 Task: Look for space in Tāngāil, Bangladesh from 22nd June, 2023 to 30th June, 2023 for 2 adults in price range Rs.7000 to Rs.15000. Place can be entire place with 1  bedroom having 1 bed and 1 bathroom. Property type can be hotel. Amenities needed are: air conditioning, . Booking option can be shelf check-in. Required host language is English.
Action: Mouse moved to (423, 111)
Screenshot: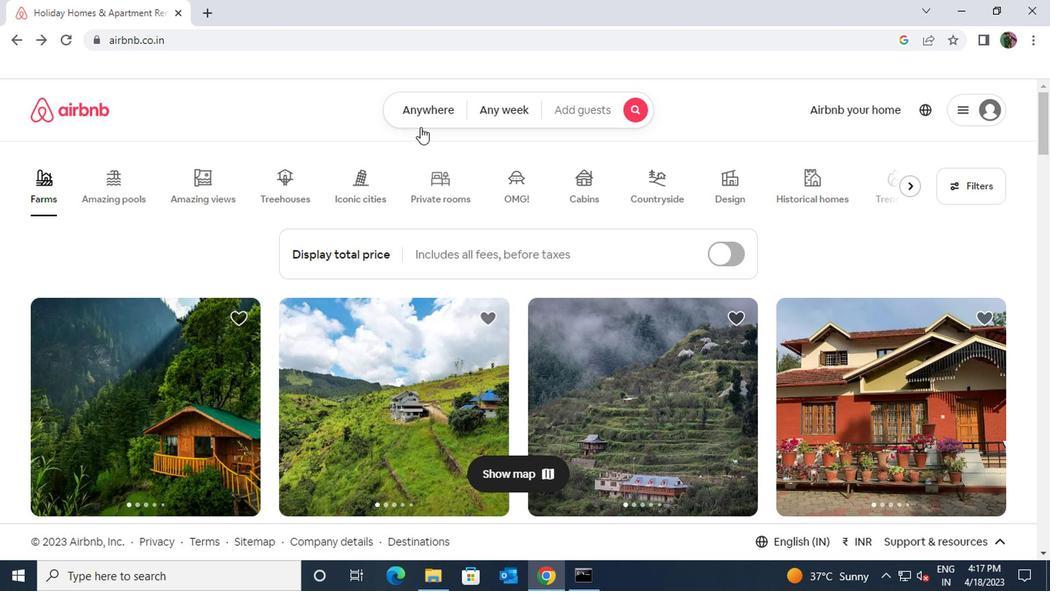
Action: Mouse pressed left at (423, 111)
Screenshot: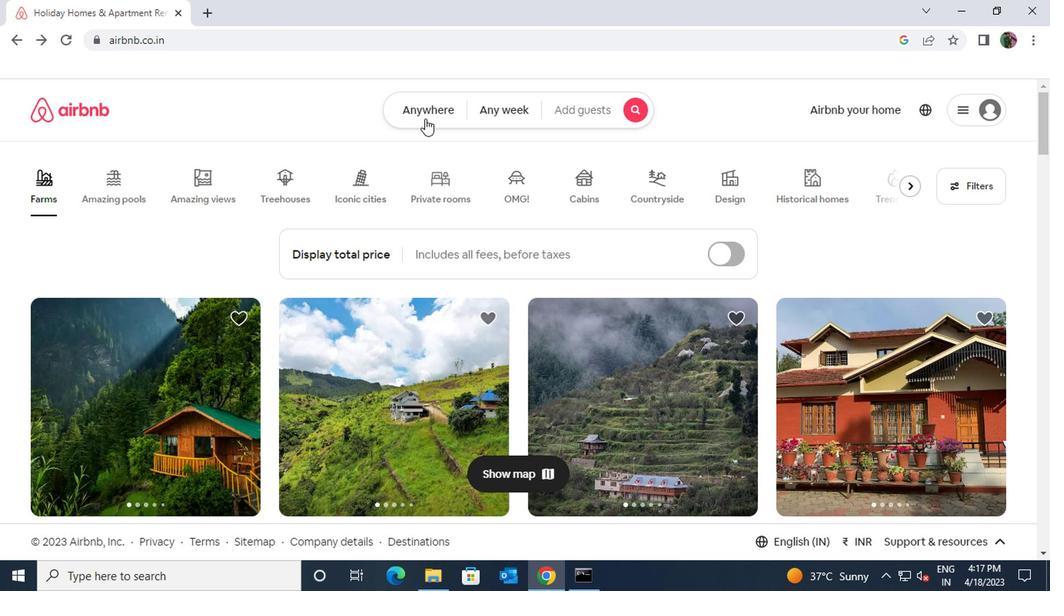 
Action: Mouse moved to (311, 163)
Screenshot: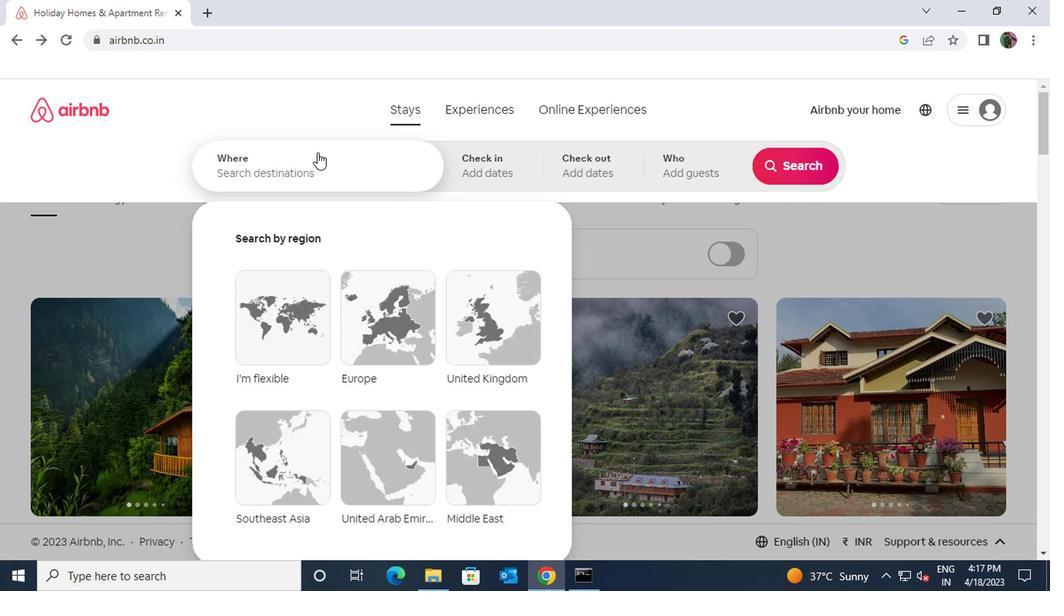 
Action: Mouse pressed left at (311, 163)
Screenshot: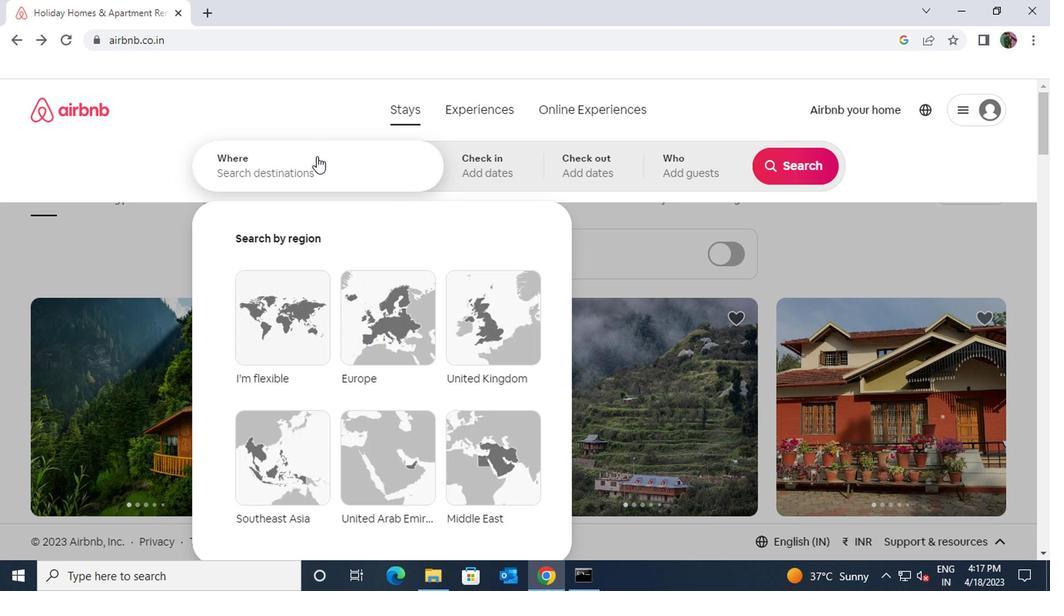 
Action: Key pressed tangli<Key.space>ban
Screenshot: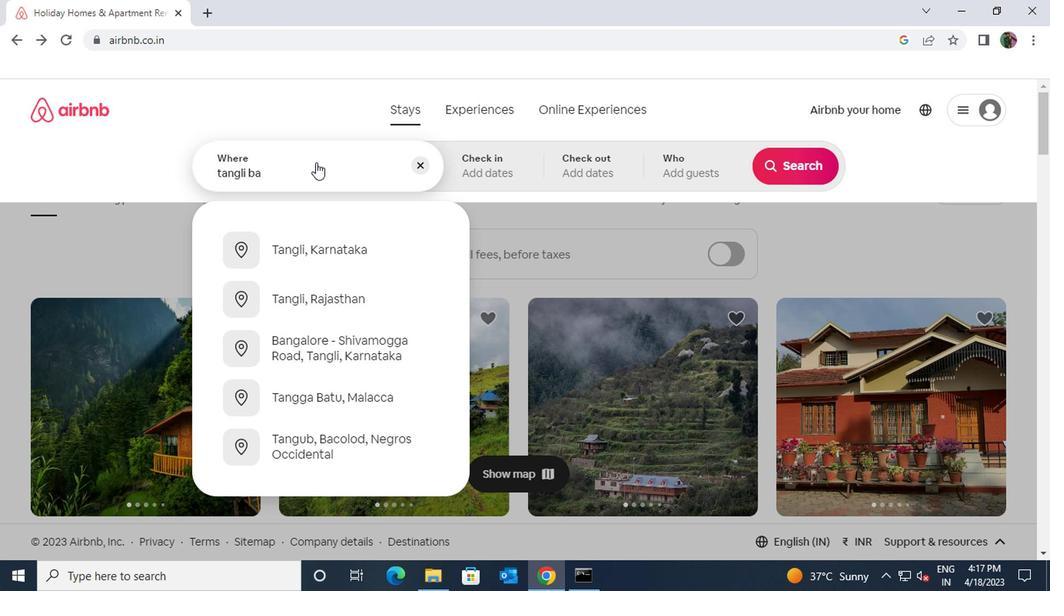 
Action: Mouse moved to (321, 298)
Screenshot: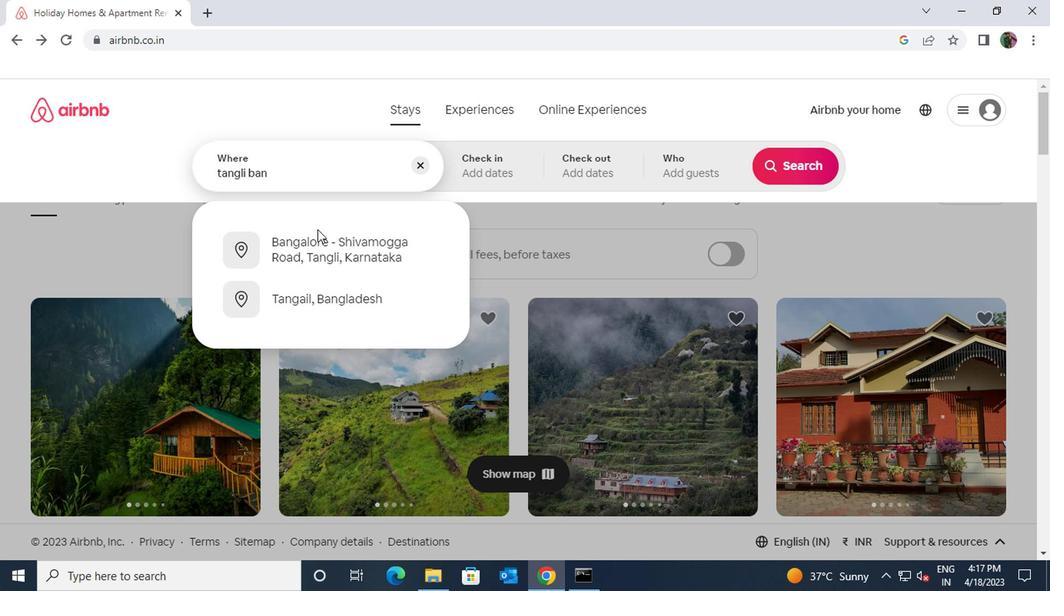 
Action: Mouse pressed left at (321, 298)
Screenshot: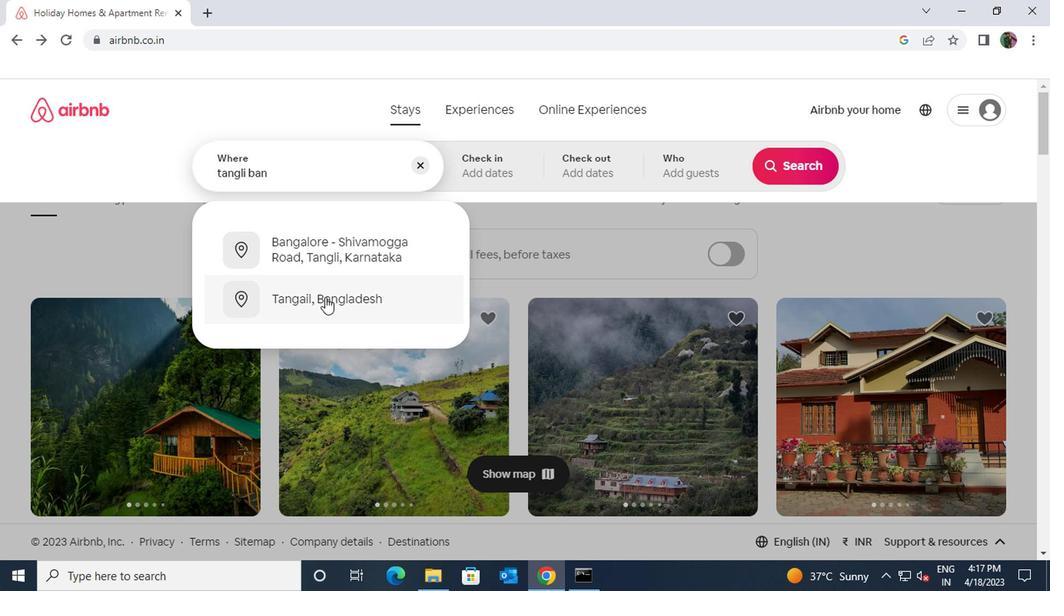 
Action: Mouse moved to (790, 291)
Screenshot: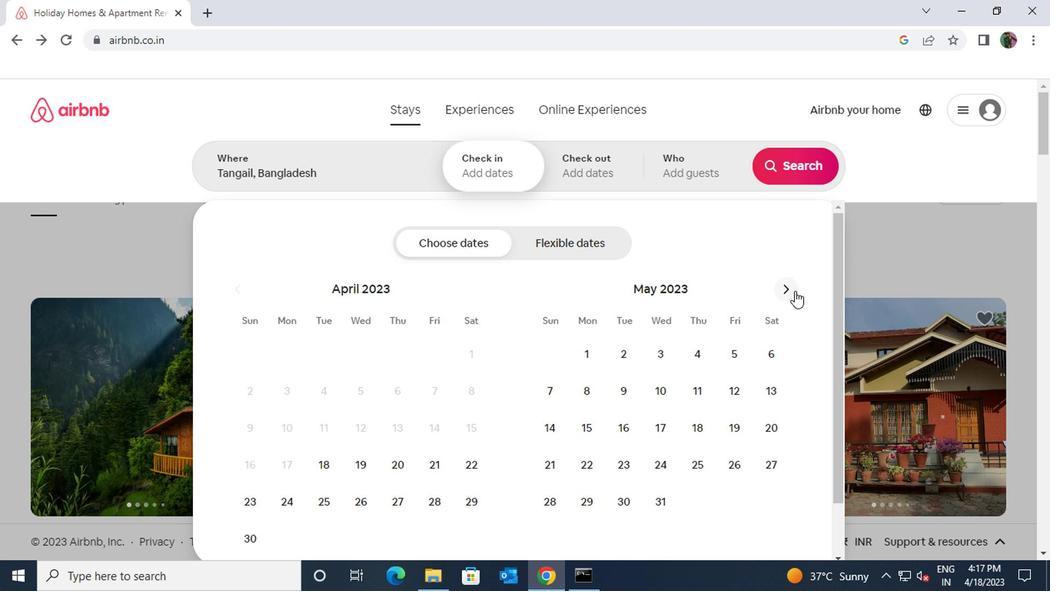 
Action: Mouse pressed left at (790, 291)
Screenshot: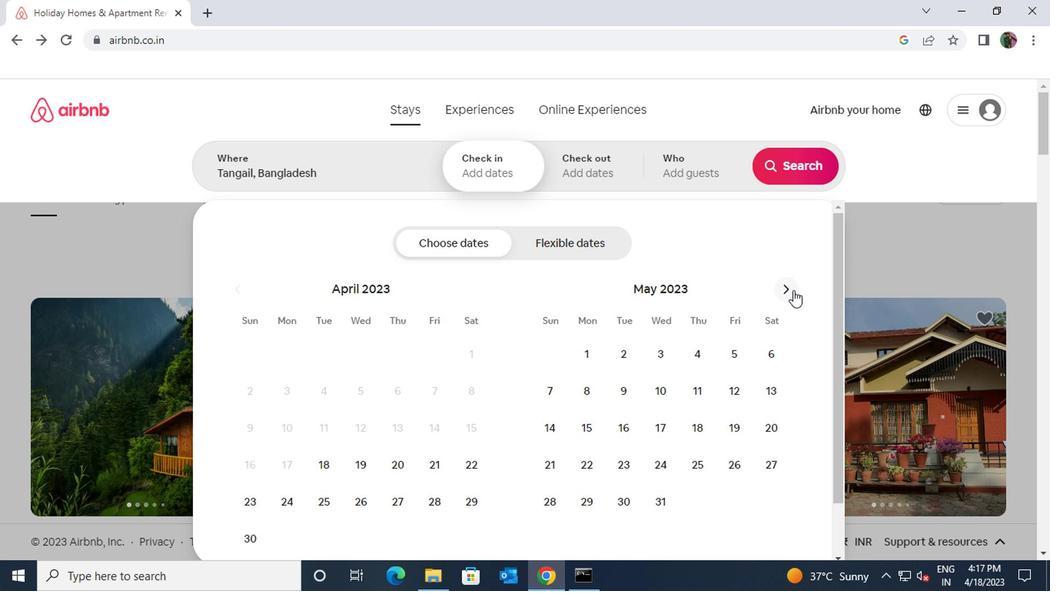 
Action: Mouse moved to (701, 465)
Screenshot: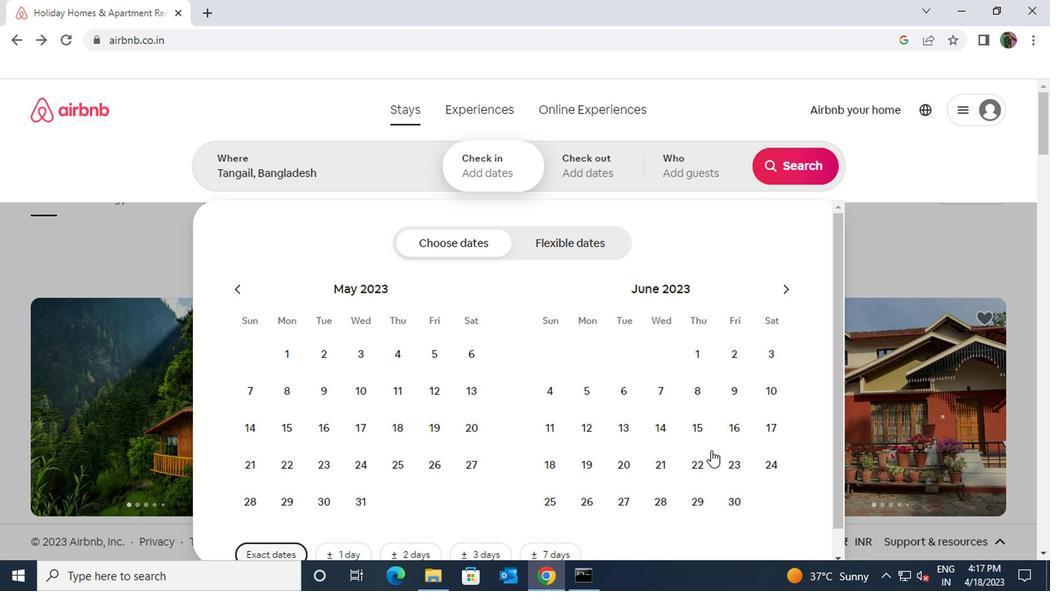 
Action: Mouse pressed left at (701, 465)
Screenshot: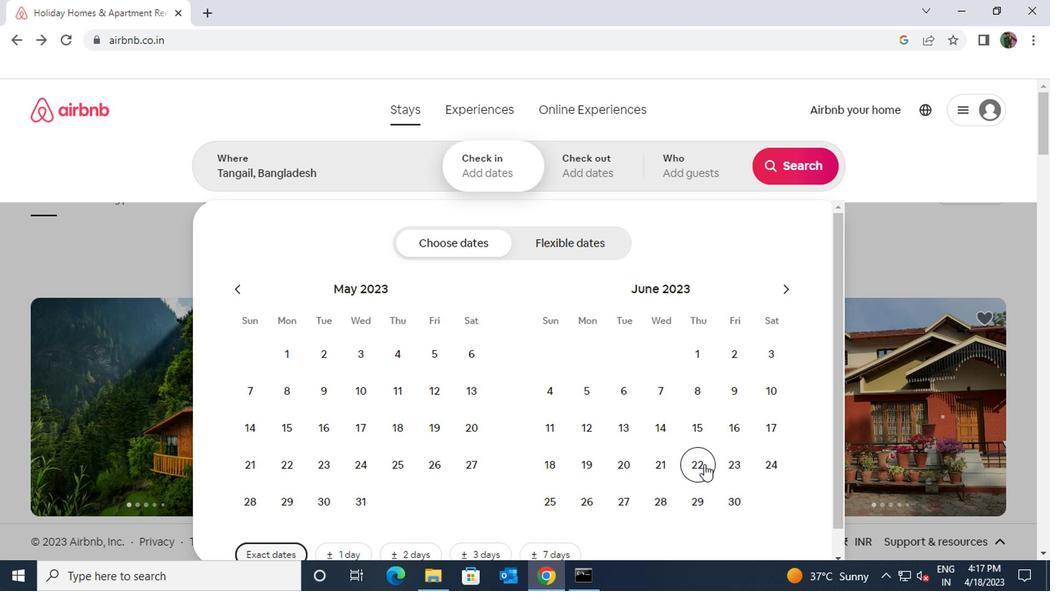 
Action: Mouse moved to (722, 501)
Screenshot: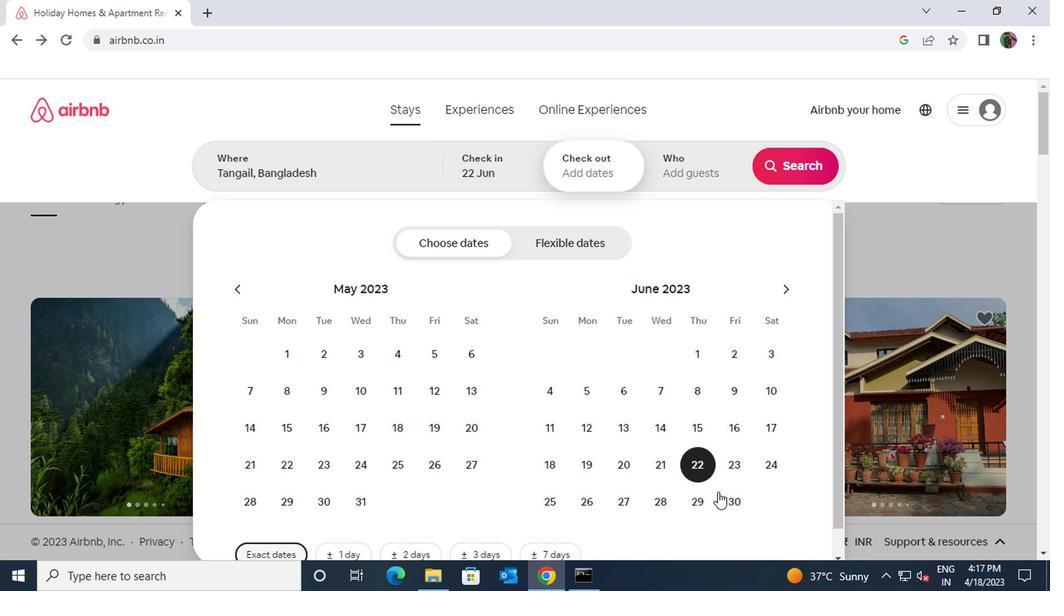 
Action: Mouse pressed left at (722, 501)
Screenshot: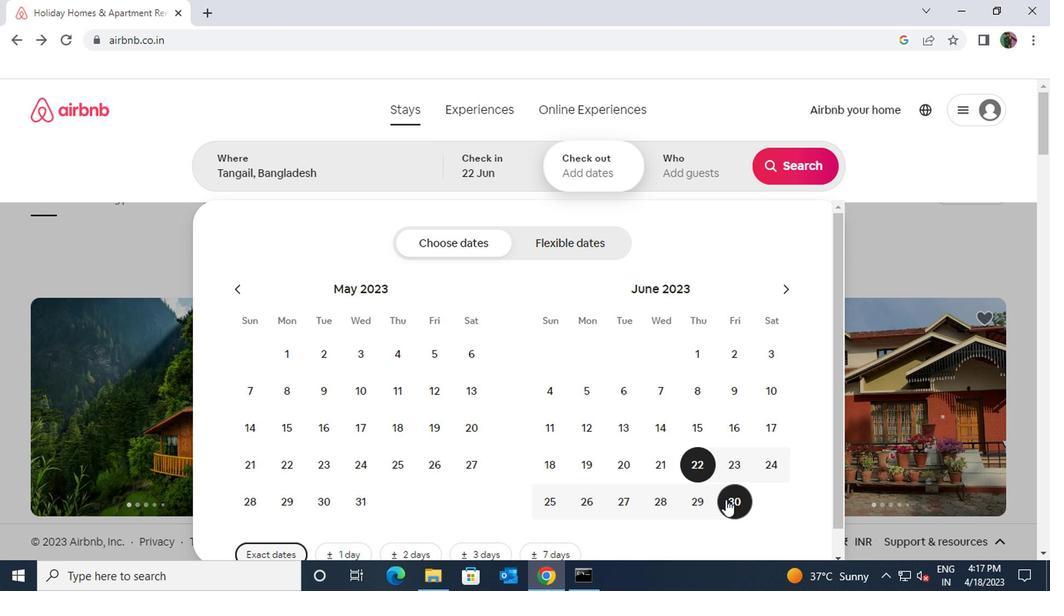 
Action: Mouse moved to (695, 174)
Screenshot: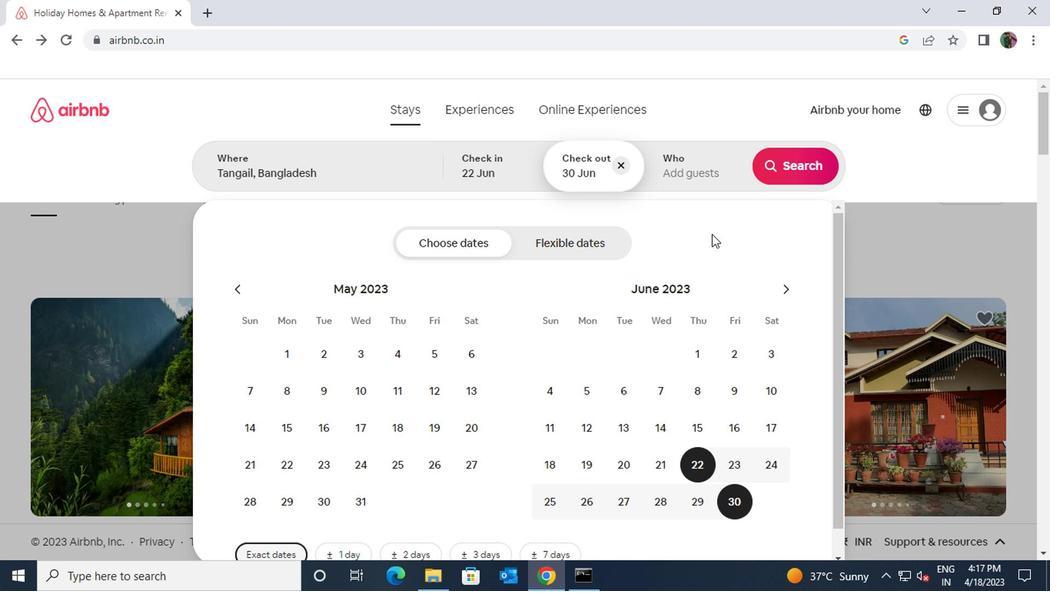 
Action: Mouse pressed left at (695, 174)
Screenshot: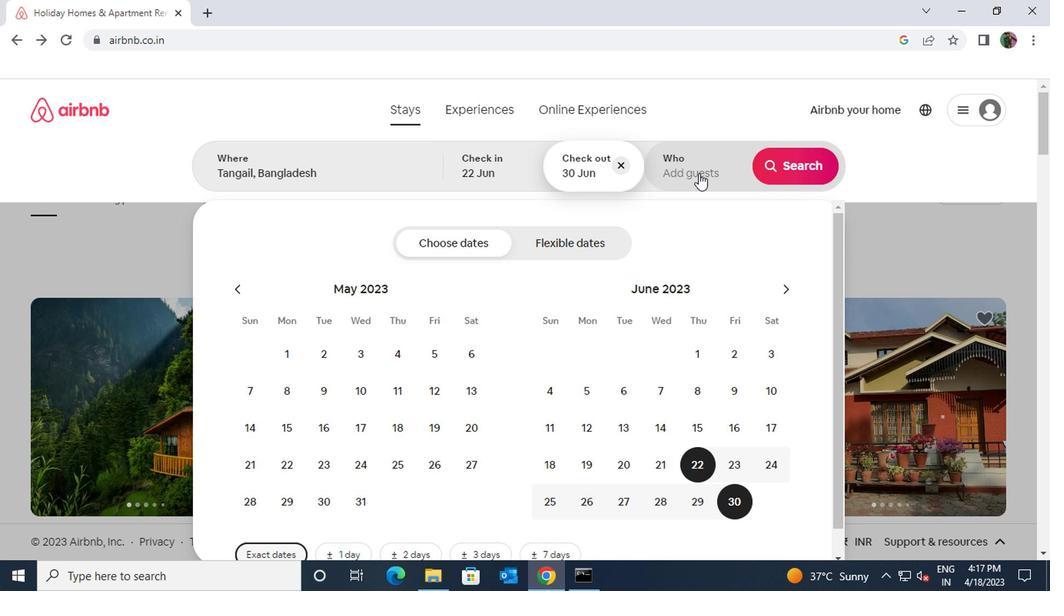 
Action: Mouse moved to (805, 253)
Screenshot: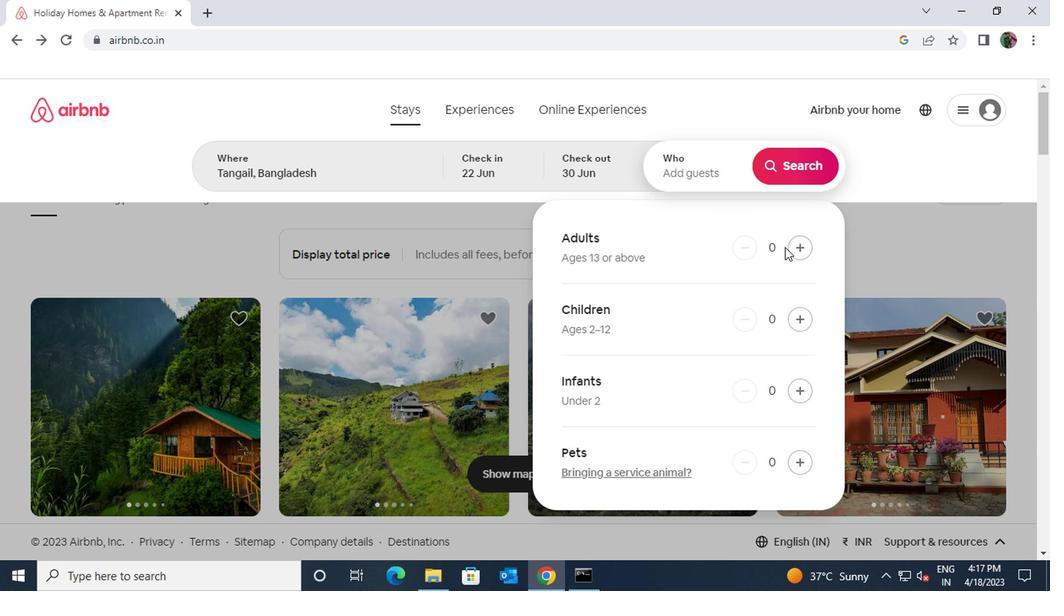
Action: Mouse pressed left at (805, 253)
Screenshot: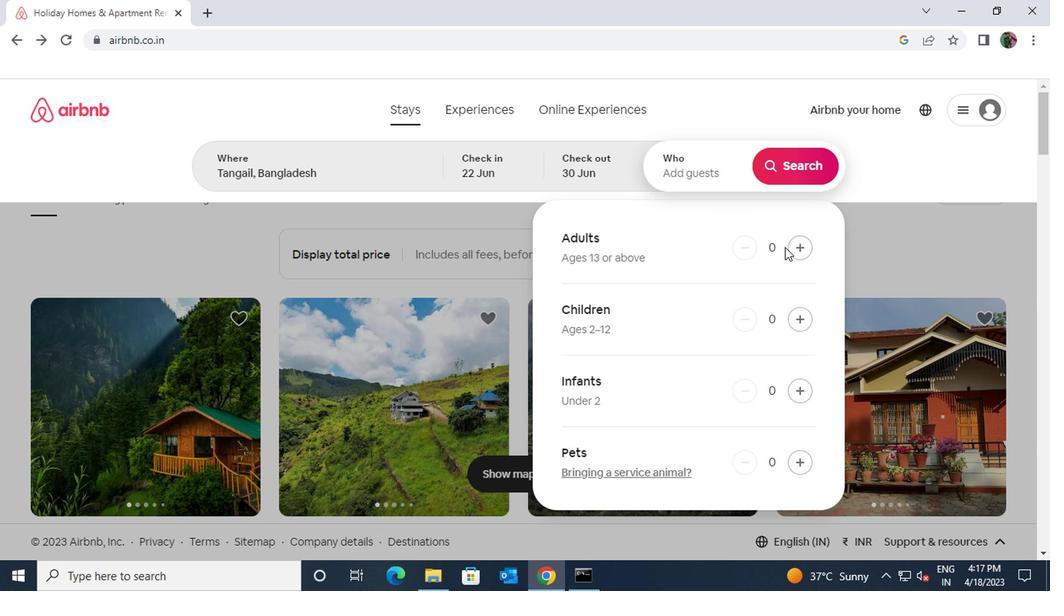 
Action: Mouse moved to (801, 250)
Screenshot: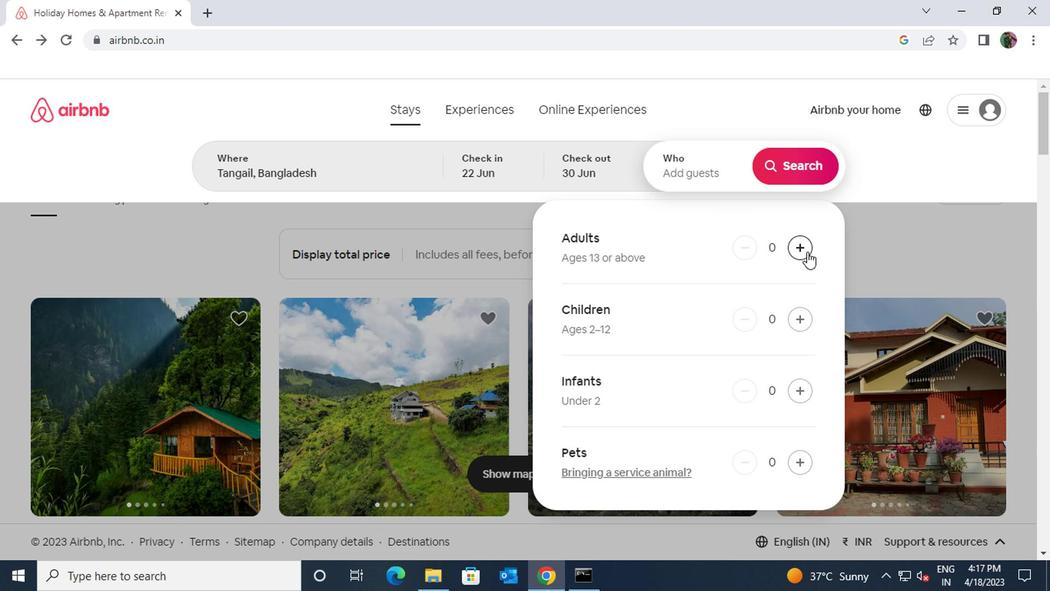 
Action: Mouse pressed left at (801, 250)
Screenshot: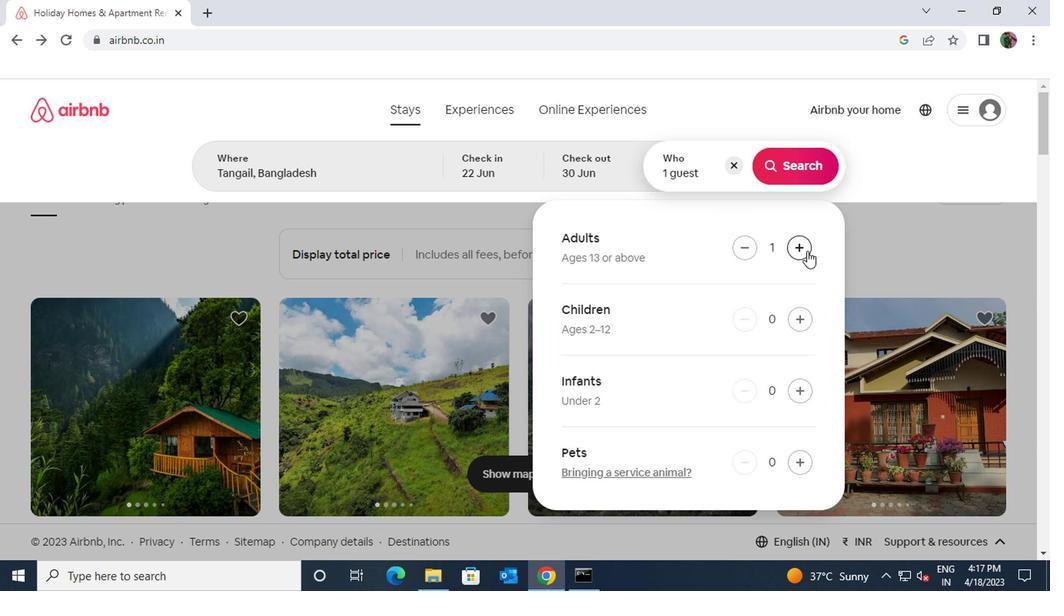 
Action: Mouse moved to (815, 171)
Screenshot: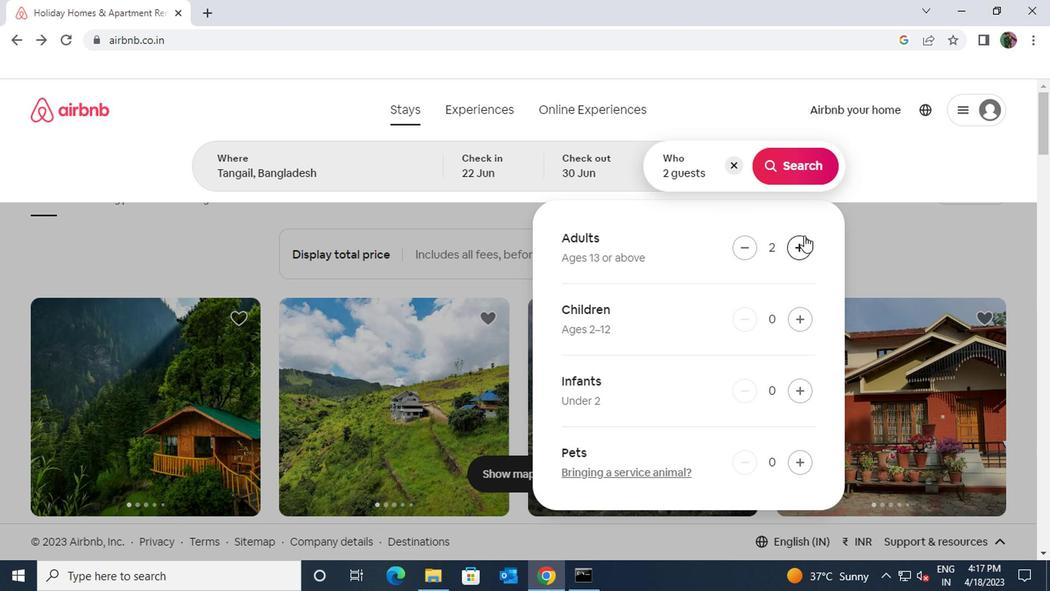 
Action: Mouse pressed left at (815, 171)
Screenshot: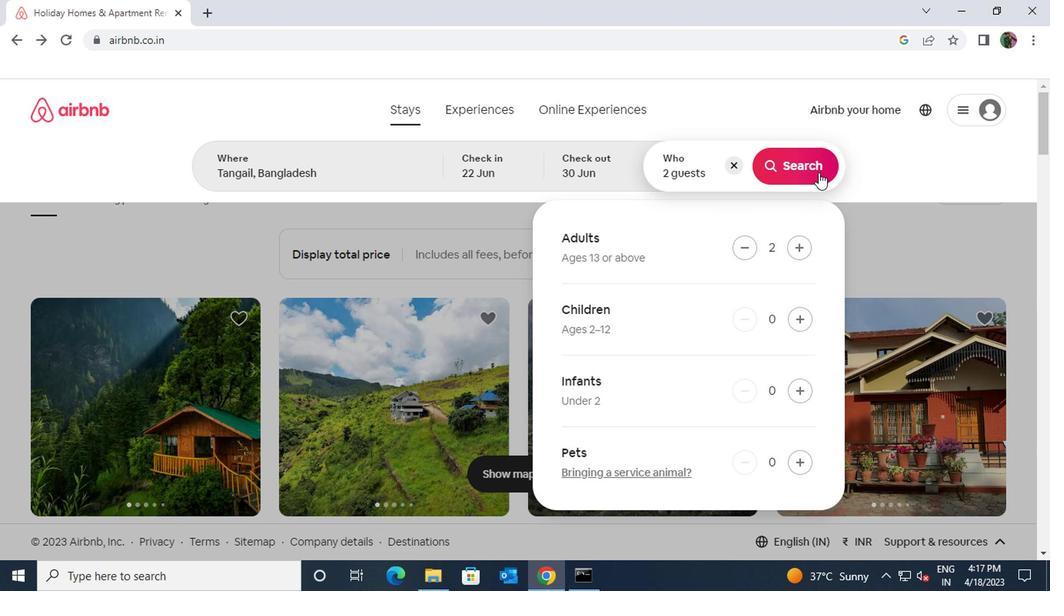 
Action: Mouse moved to (958, 175)
Screenshot: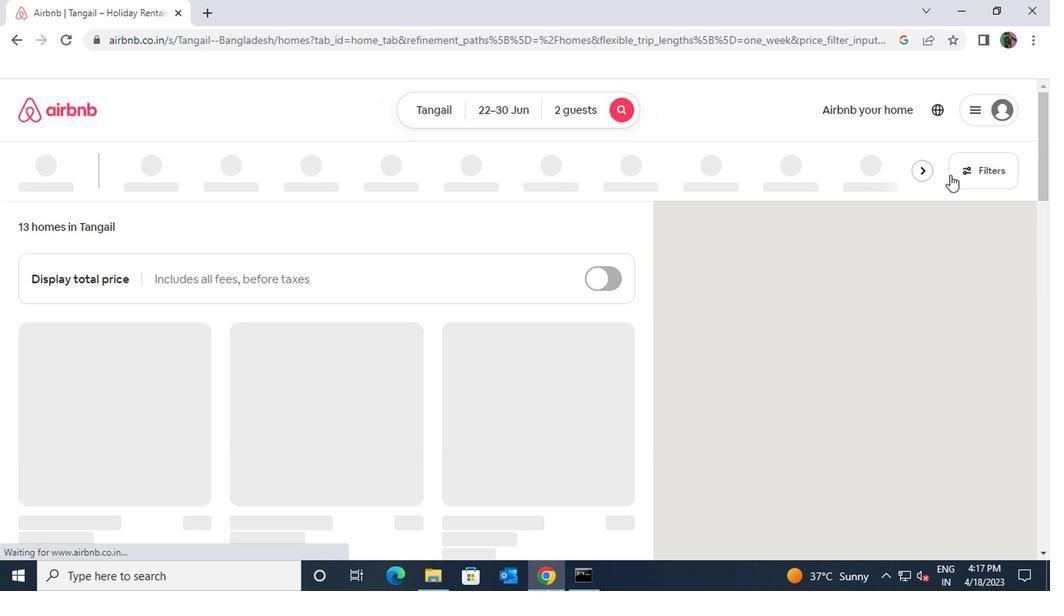 
Action: Mouse pressed left at (958, 175)
Screenshot: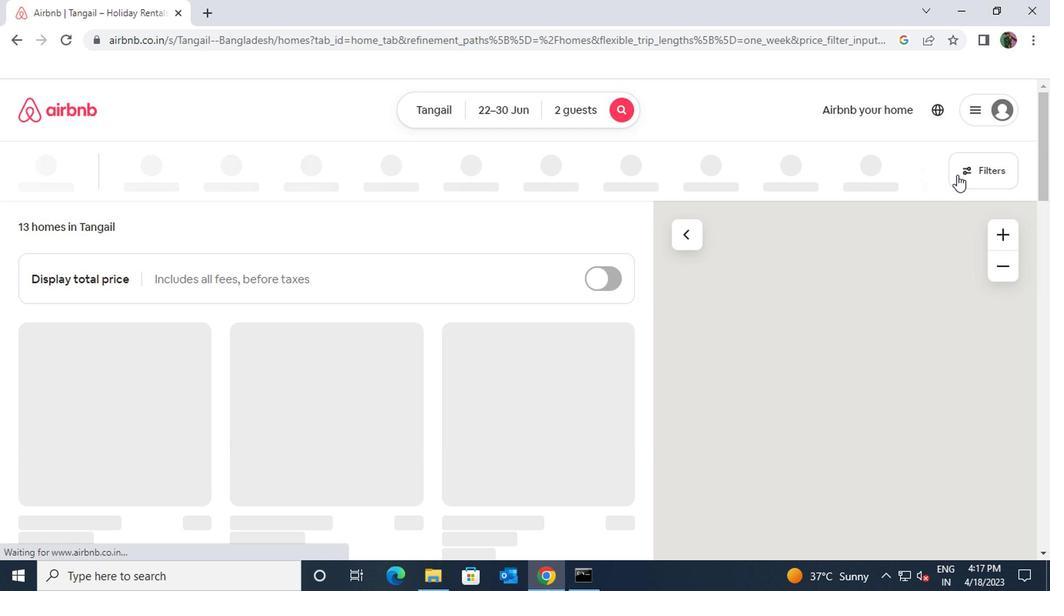 
Action: Mouse moved to (311, 373)
Screenshot: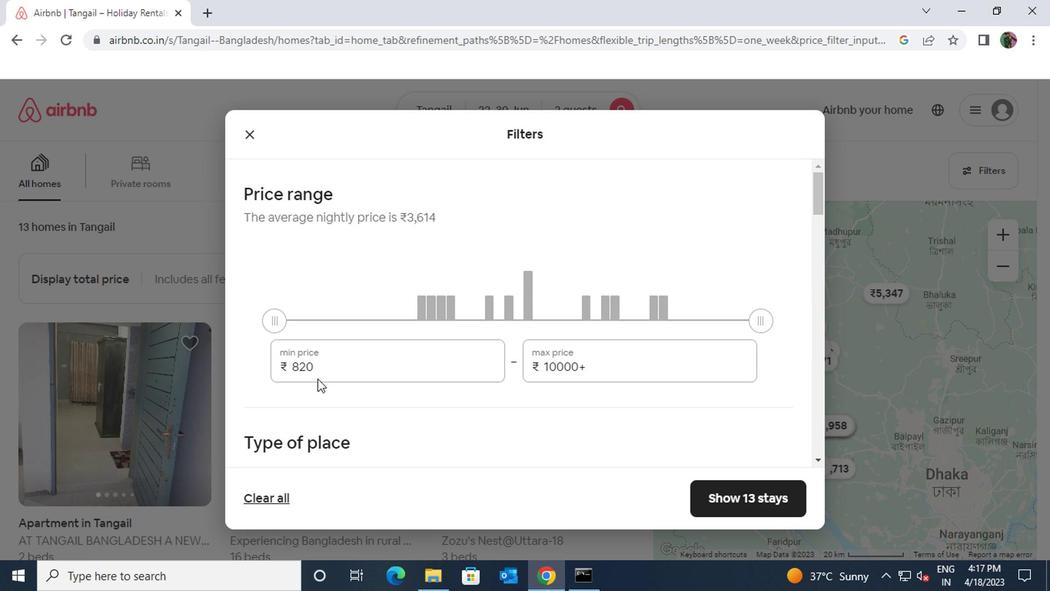 
Action: Mouse pressed left at (311, 373)
Screenshot: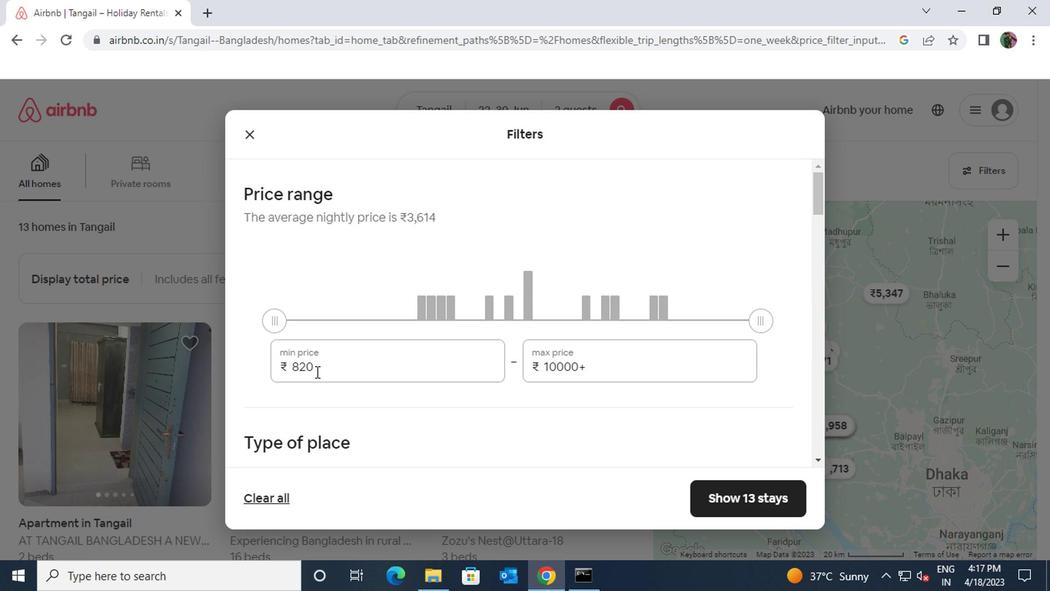 
Action: Mouse moved to (281, 367)
Screenshot: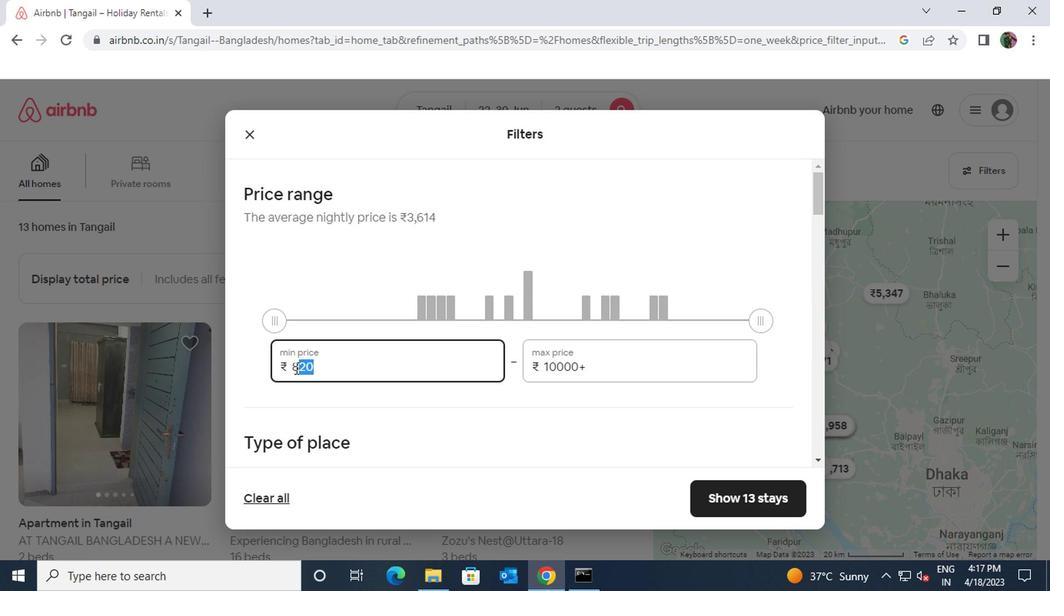
Action: Key pressed 7000
Screenshot: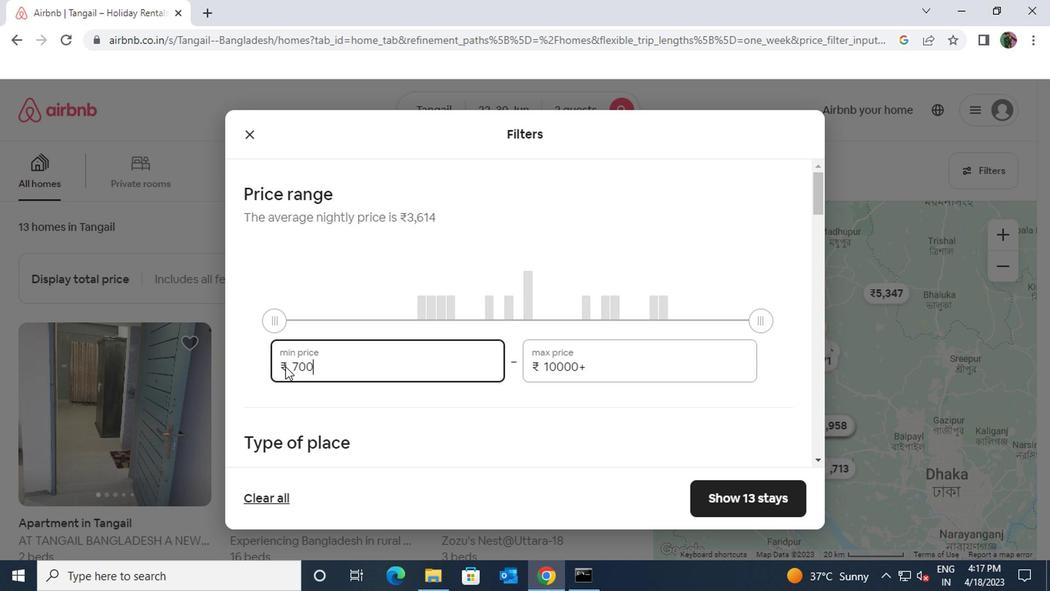 
Action: Mouse moved to (581, 366)
Screenshot: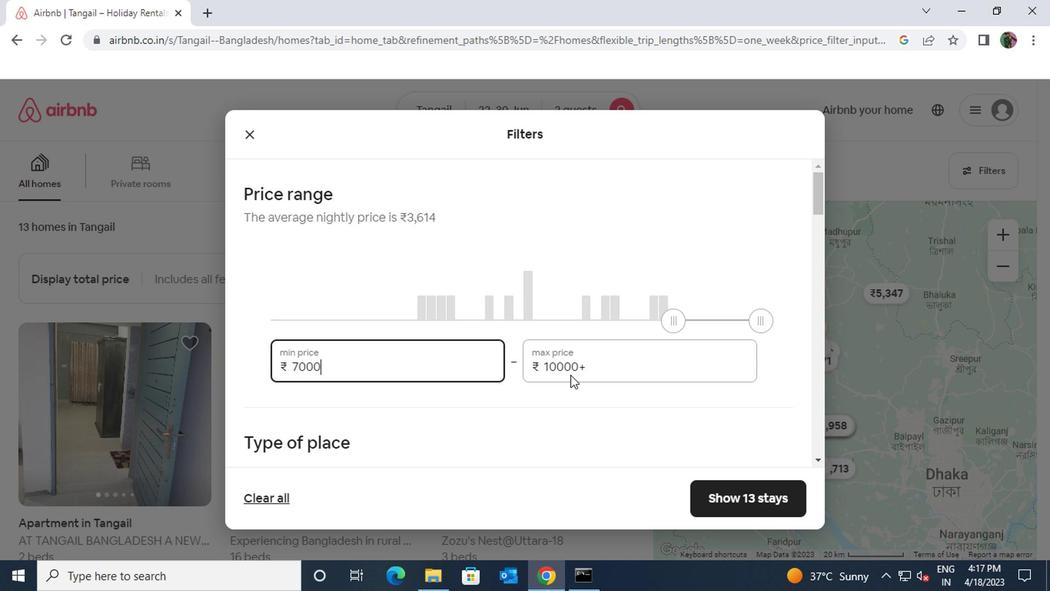 
Action: Mouse pressed left at (581, 366)
Screenshot: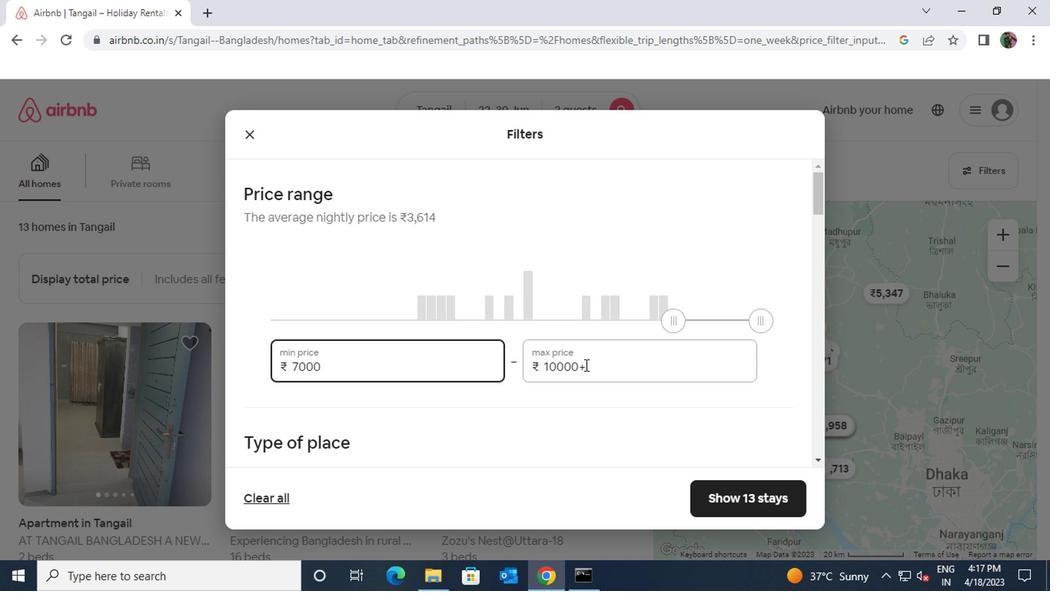 
Action: Mouse moved to (534, 365)
Screenshot: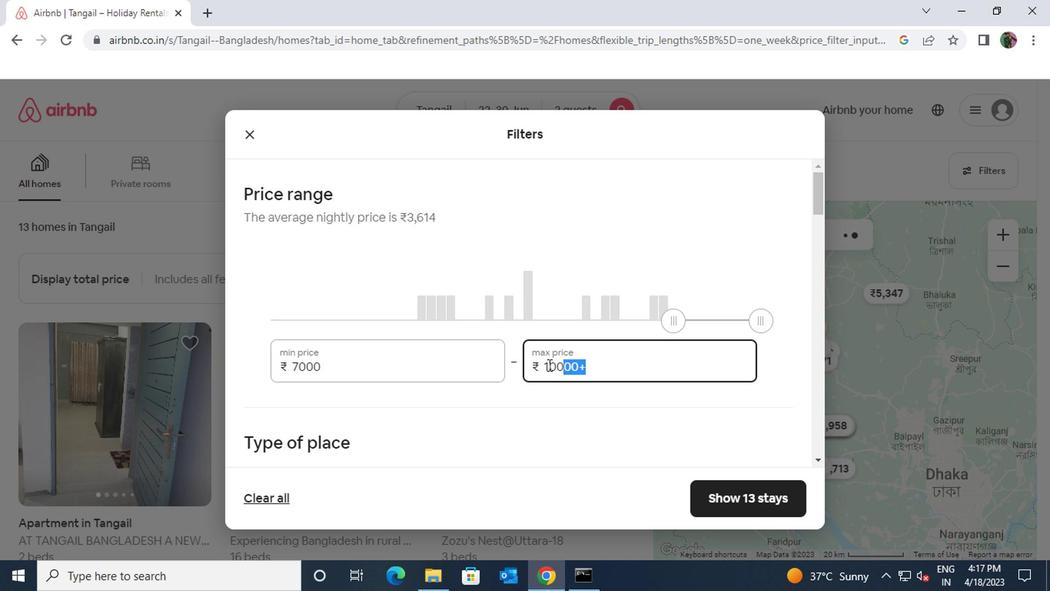 
Action: Key pressed 1
Screenshot: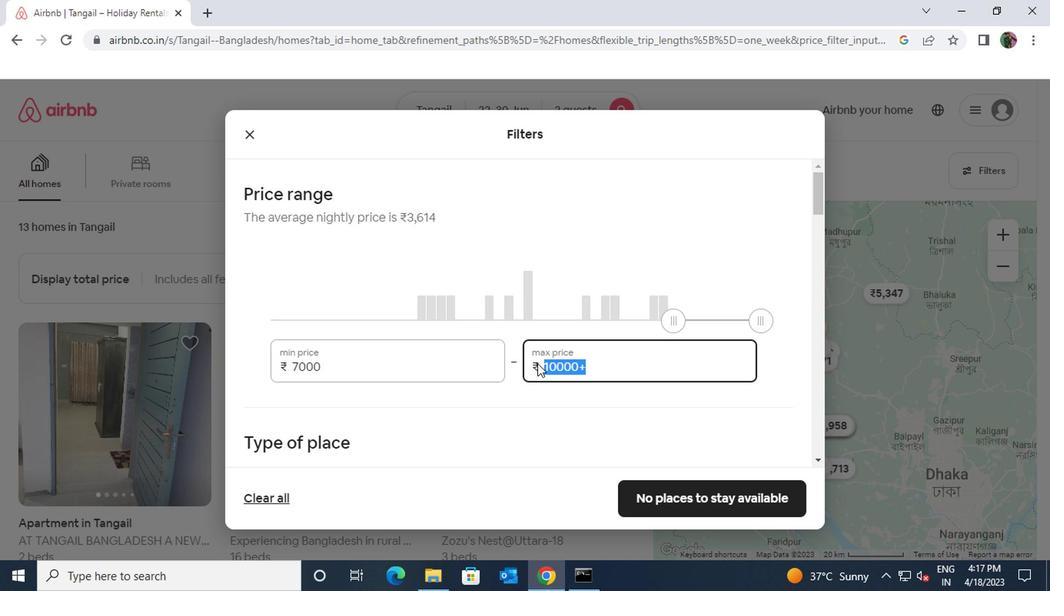 
Action: Mouse moved to (494, 339)
Screenshot: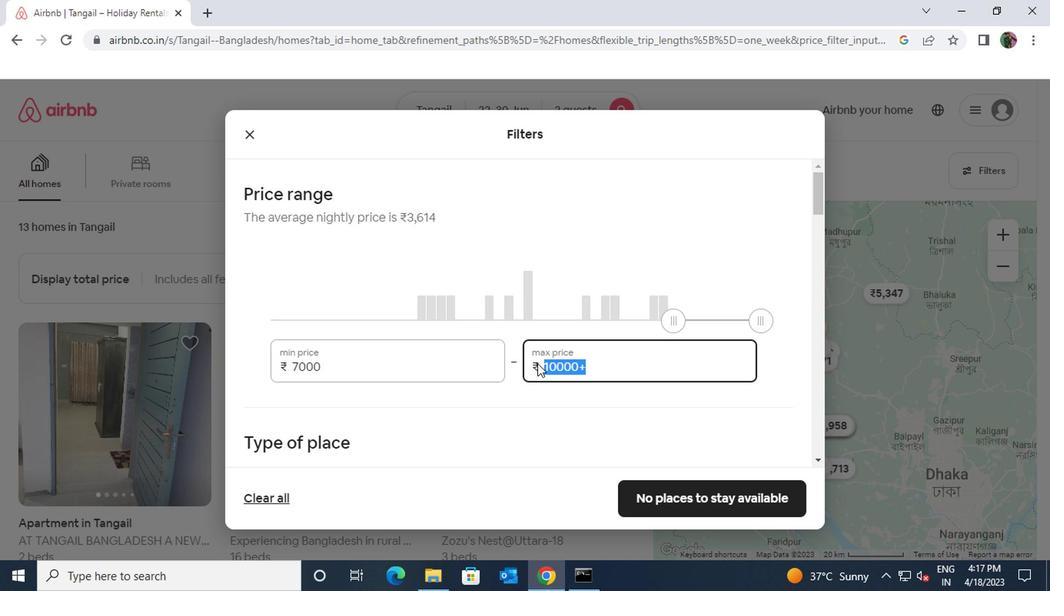 
Action: Key pressed 5000
Screenshot: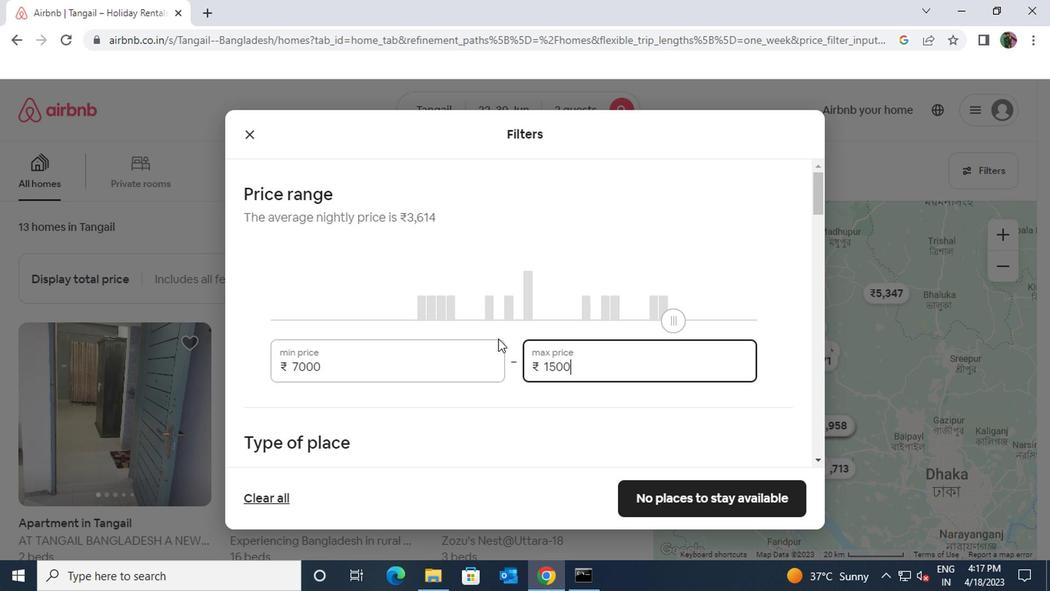 
Action: Mouse moved to (482, 384)
Screenshot: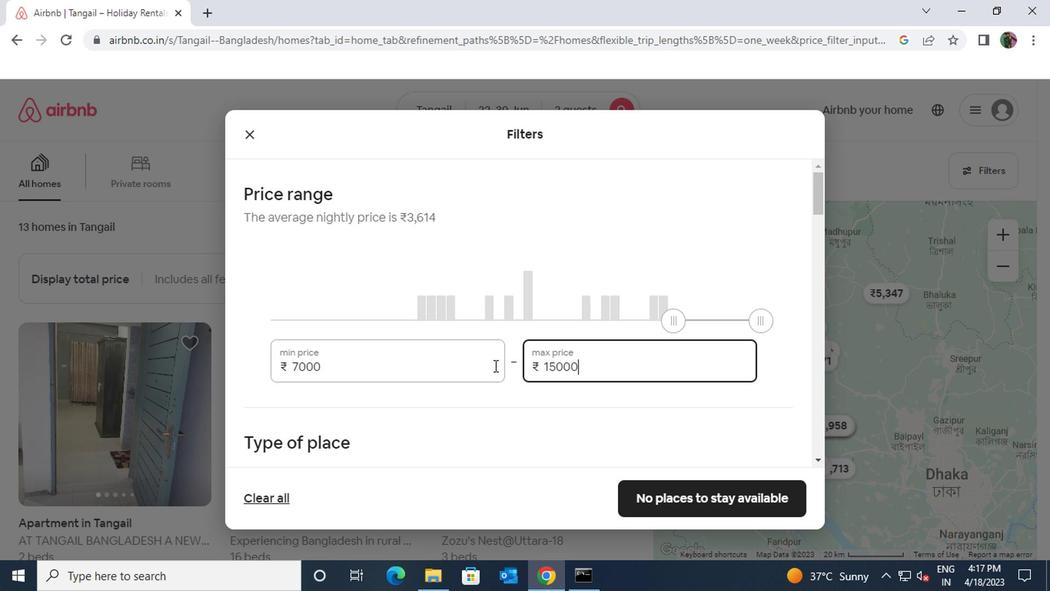 
Action: Mouse scrolled (482, 384) with delta (0, 0)
Screenshot: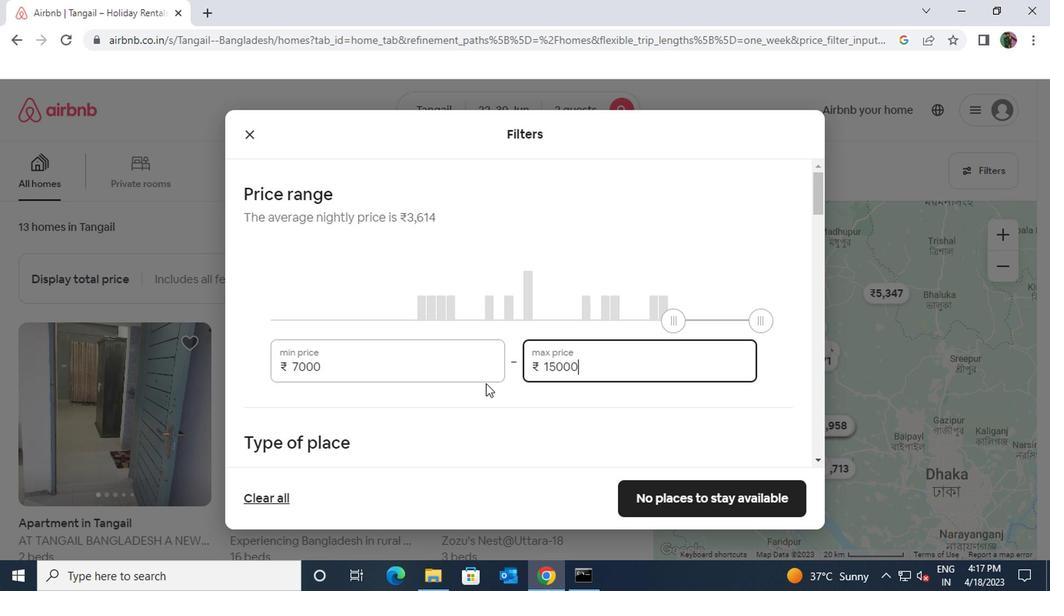 
Action: Mouse moved to (251, 409)
Screenshot: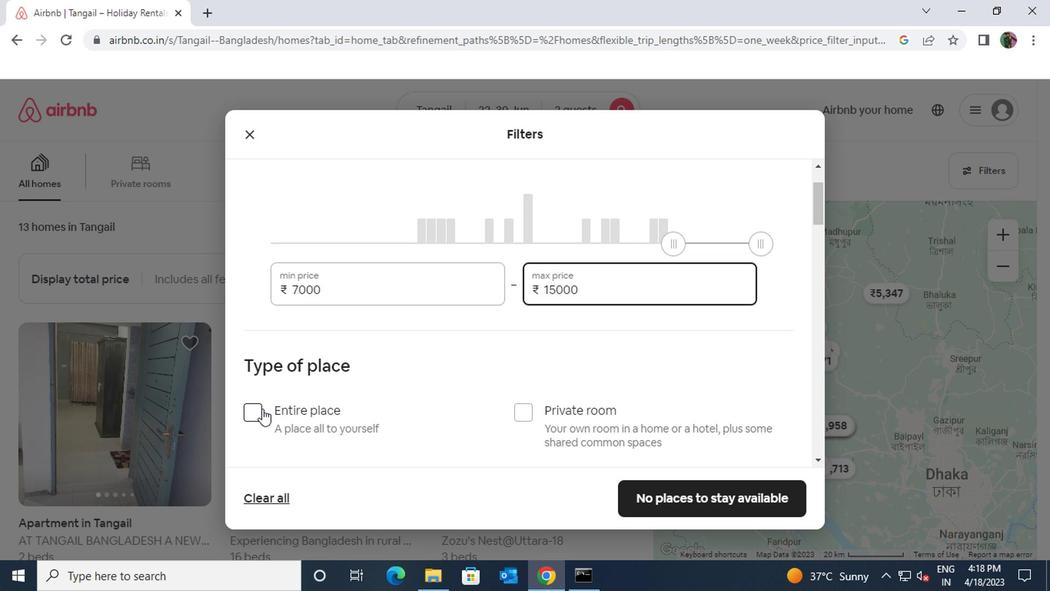 
Action: Mouse pressed left at (251, 409)
Screenshot: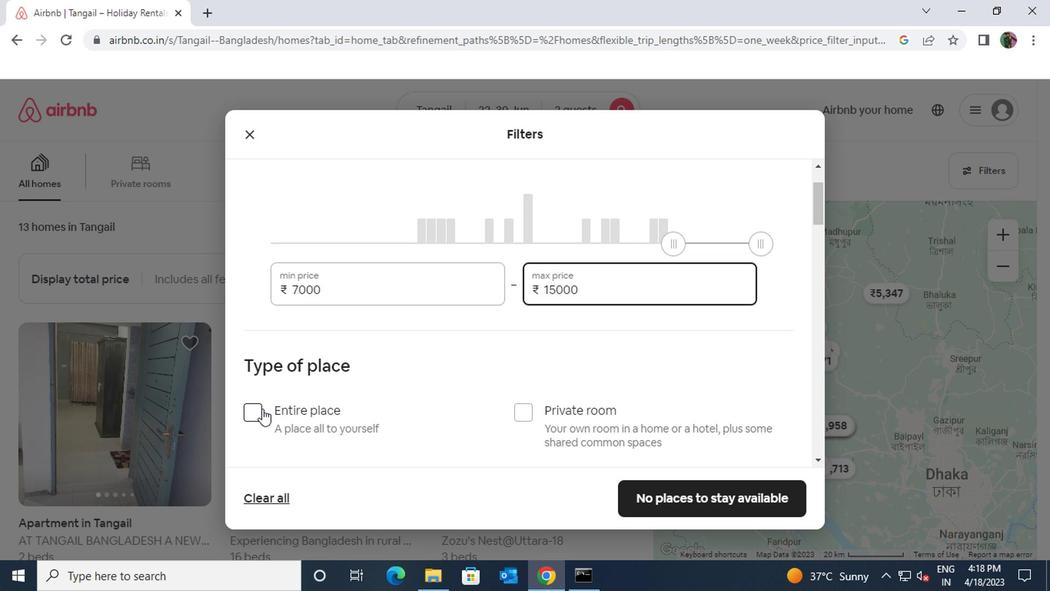 
Action: Mouse moved to (419, 418)
Screenshot: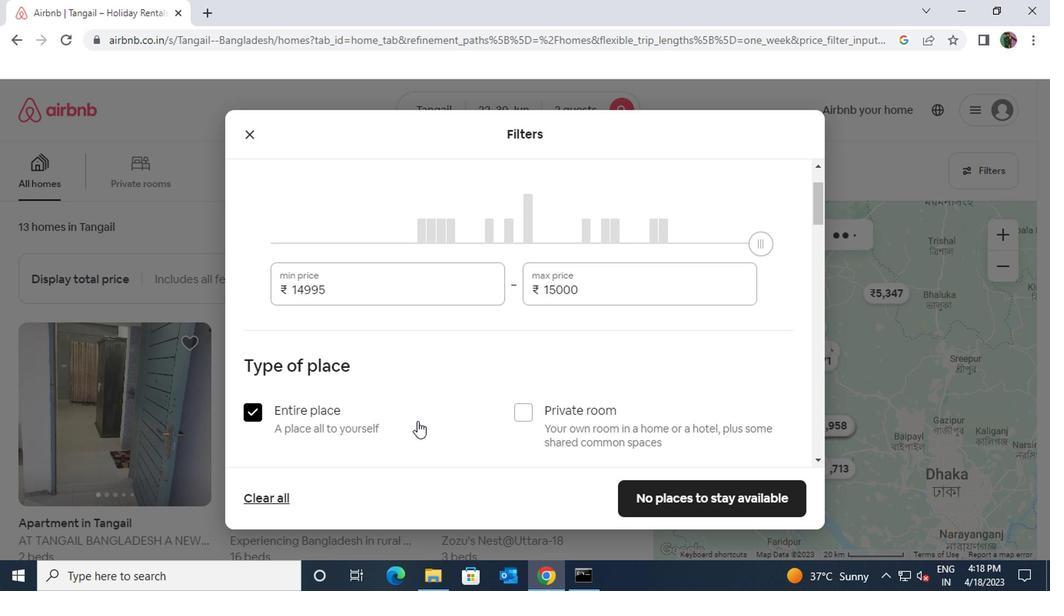 
Action: Mouse scrolled (419, 418) with delta (0, 0)
Screenshot: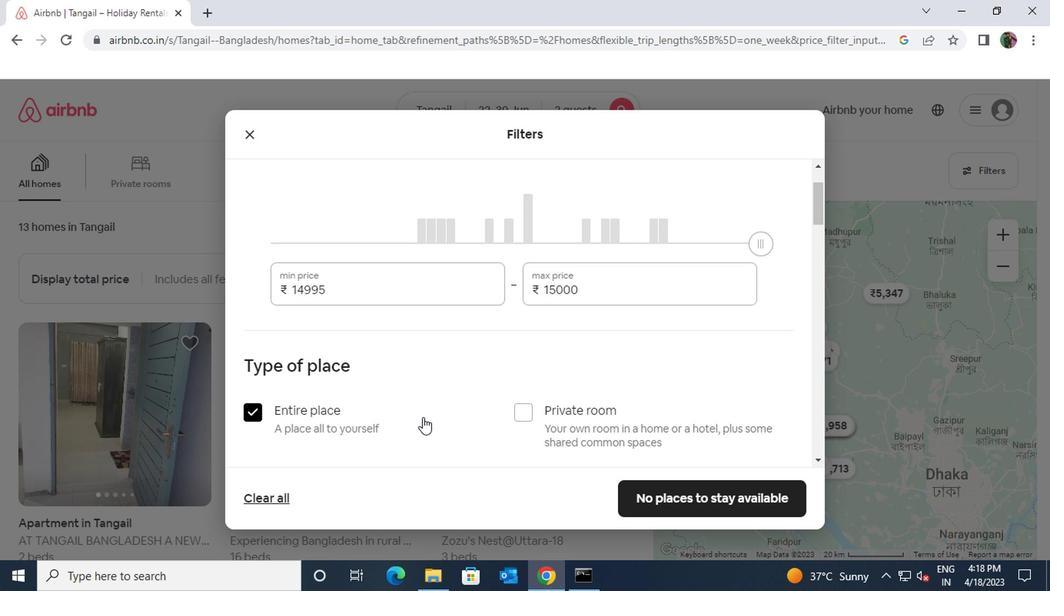 
Action: Mouse scrolled (419, 418) with delta (0, 0)
Screenshot: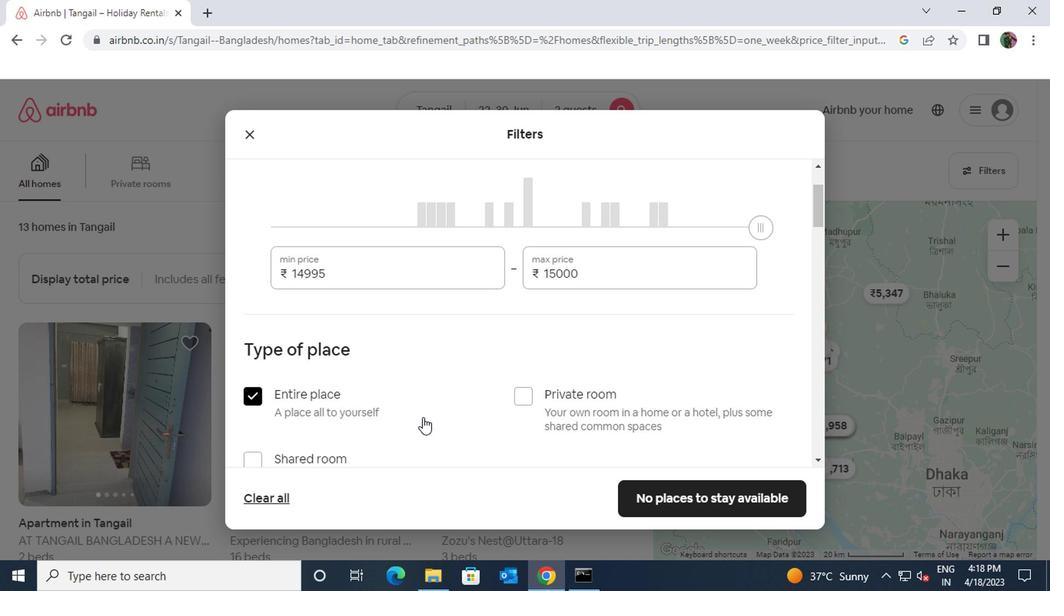 
Action: Mouse scrolled (419, 418) with delta (0, 0)
Screenshot: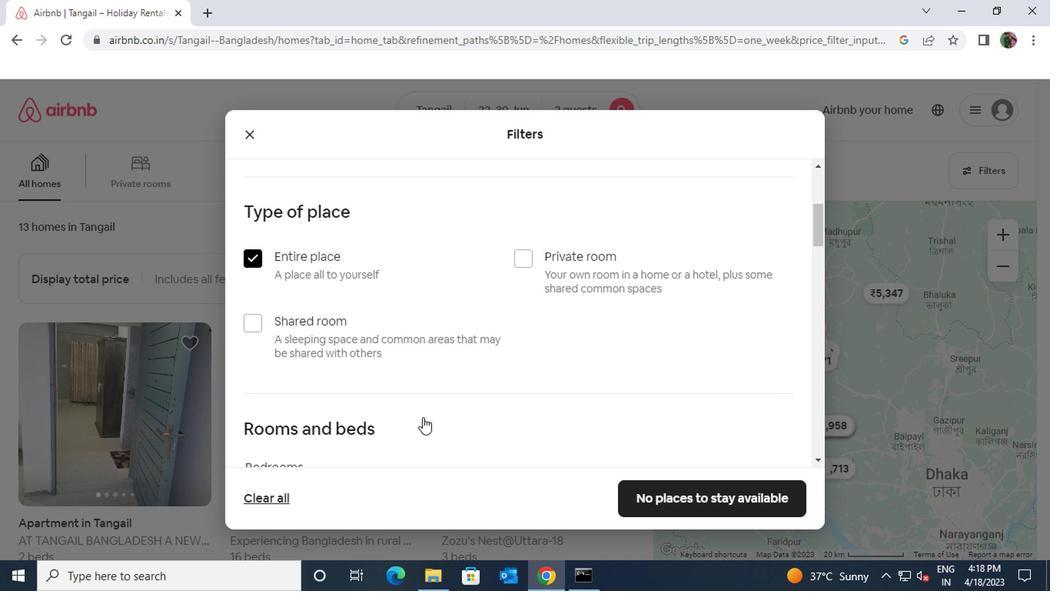 
Action: Mouse moved to (339, 429)
Screenshot: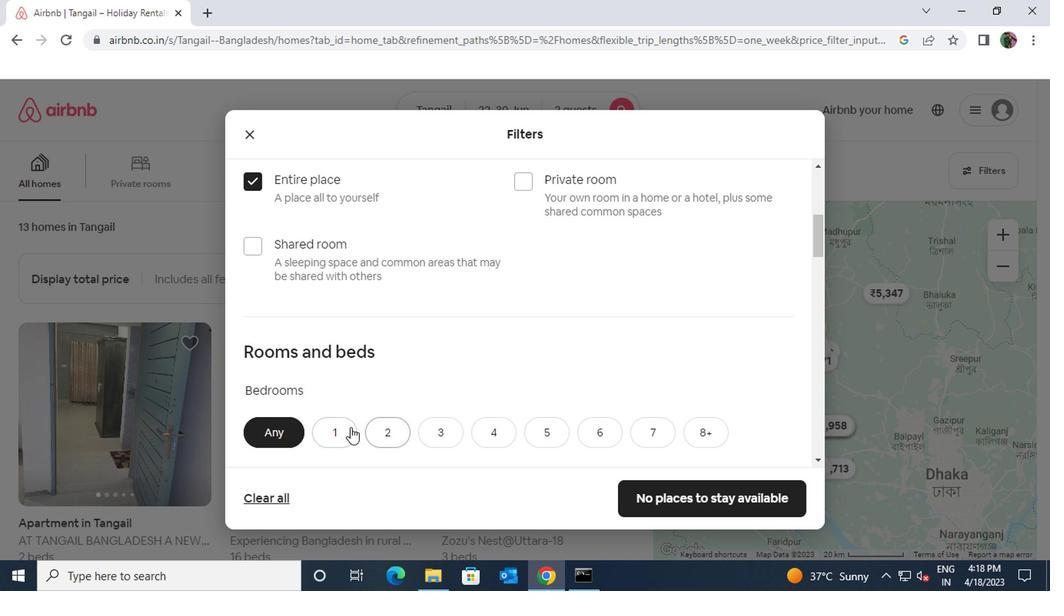 
Action: Mouse pressed left at (339, 429)
Screenshot: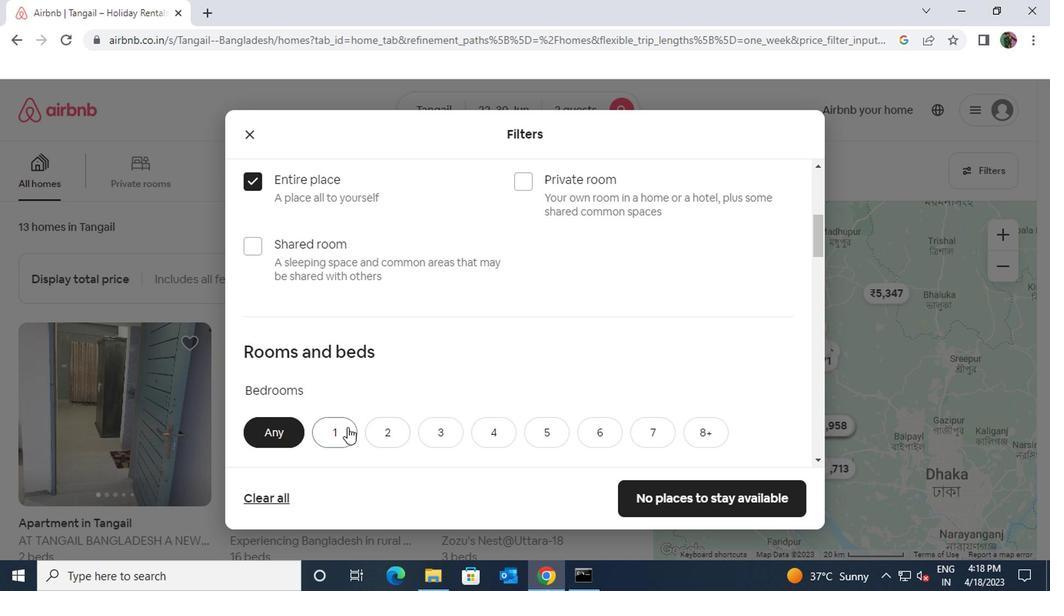 
Action: Mouse scrolled (339, 429) with delta (0, 0)
Screenshot: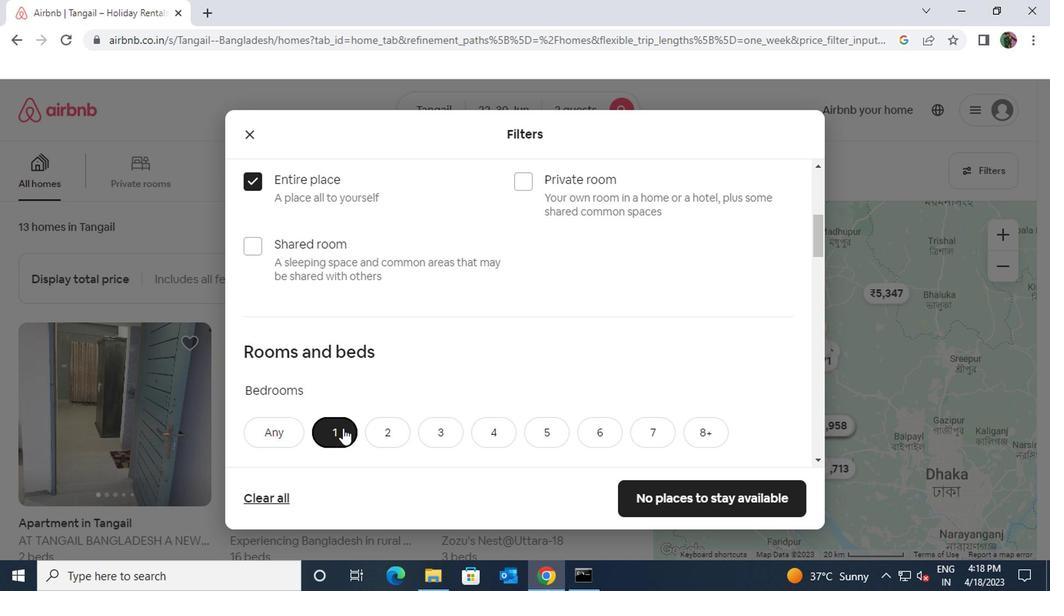 
Action: Mouse scrolled (339, 429) with delta (0, 0)
Screenshot: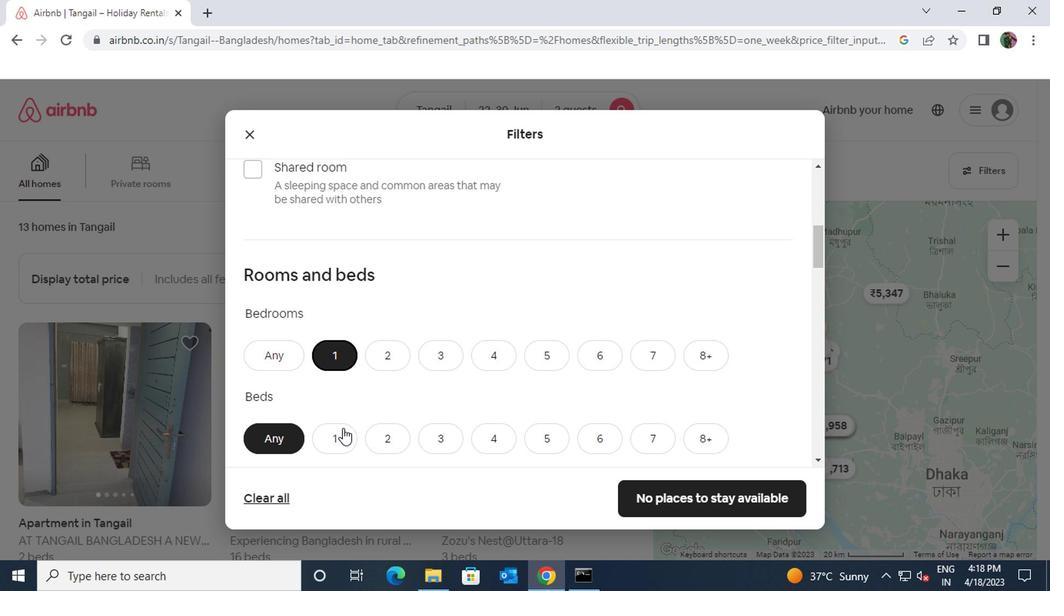 
Action: Mouse moved to (378, 360)
Screenshot: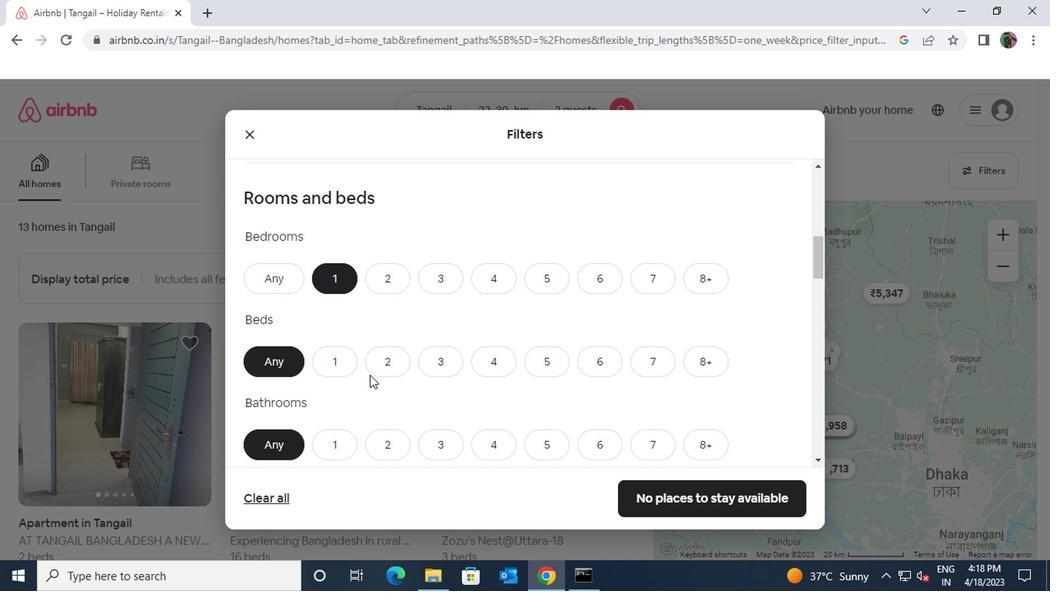 
Action: Mouse pressed left at (378, 360)
Screenshot: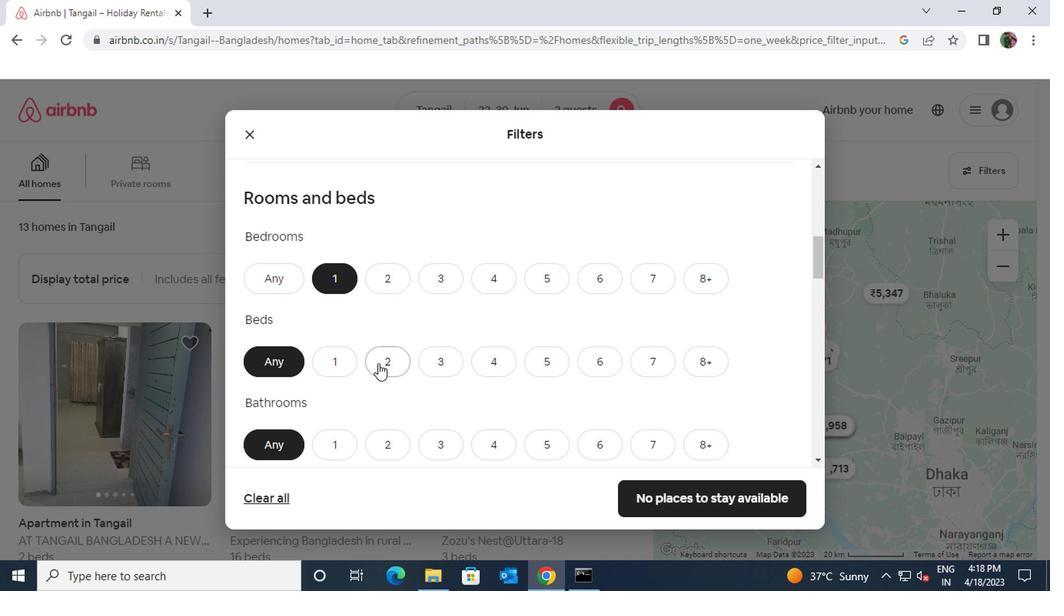 
Action: Mouse moved to (331, 449)
Screenshot: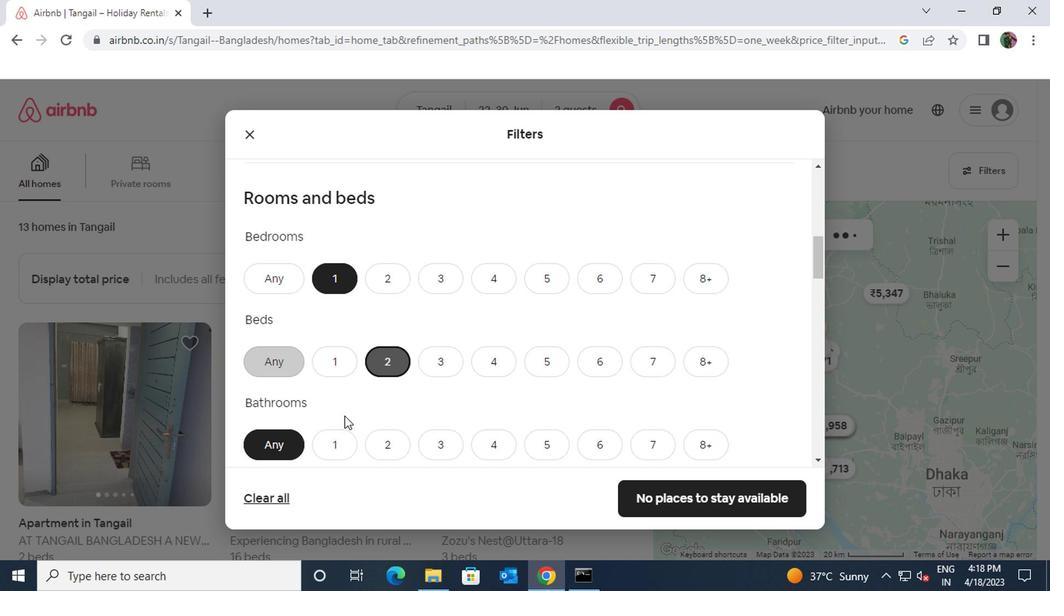 
Action: Mouse pressed left at (331, 449)
Screenshot: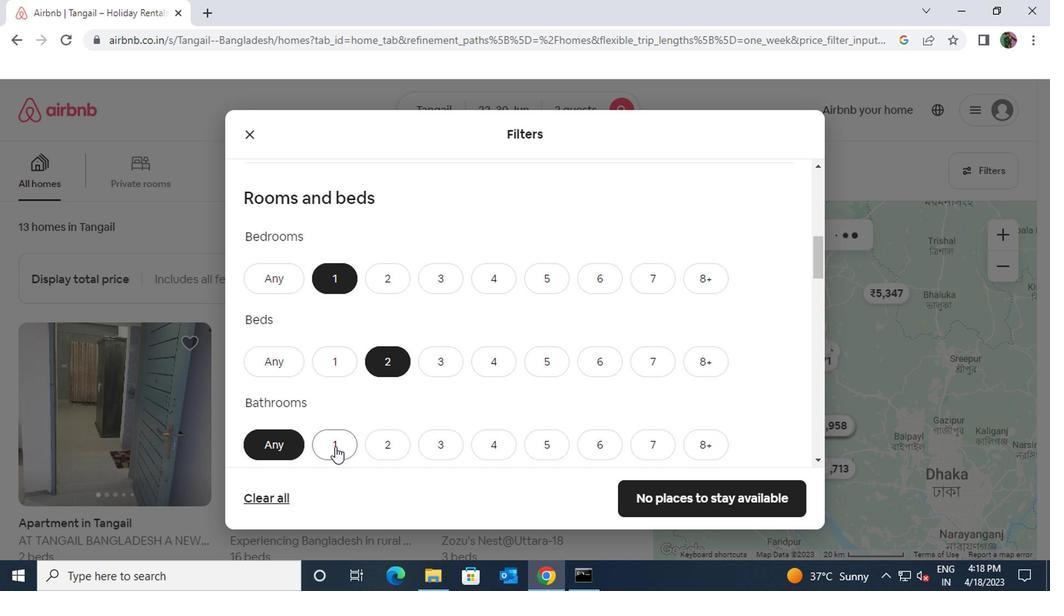 
Action: Mouse moved to (332, 448)
Screenshot: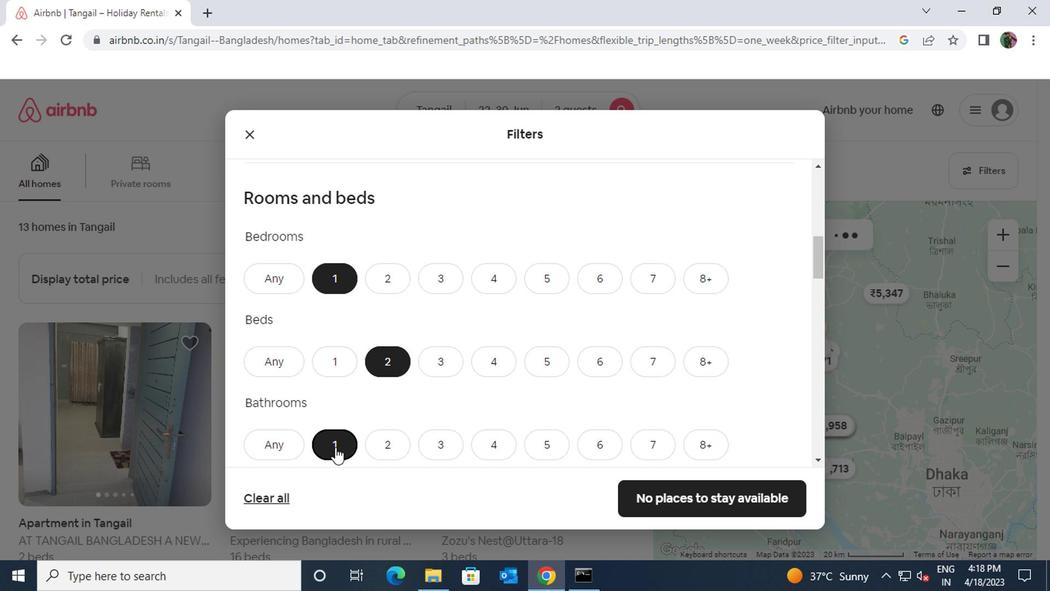 
Action: Mouse scrolled (332, 447) with delta (0, -1)
Screenshot: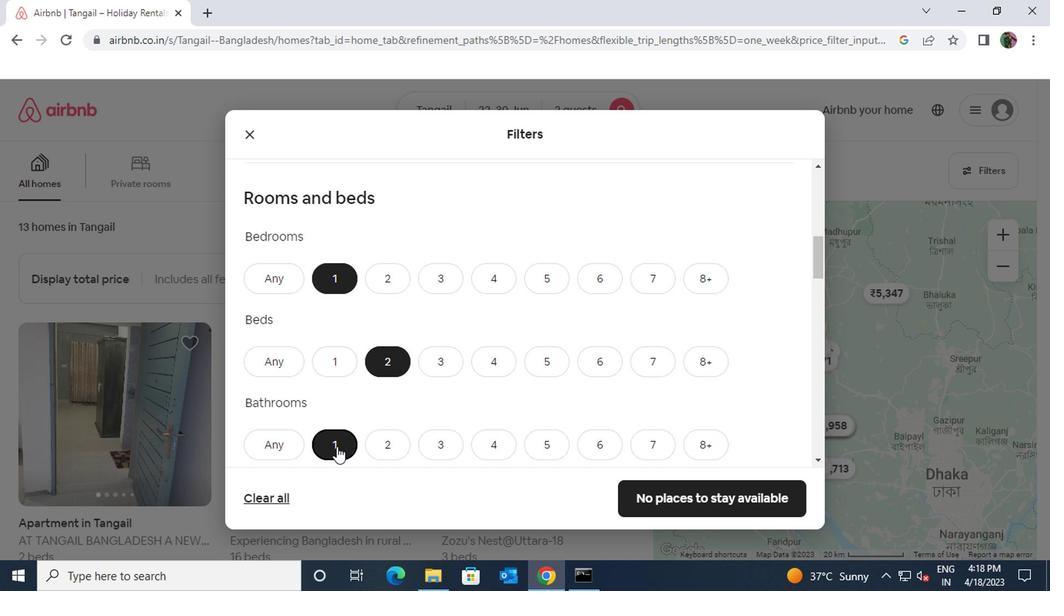 
Action: Mouse scrolled (332, 447) with delta (0, -1)
Screenshot: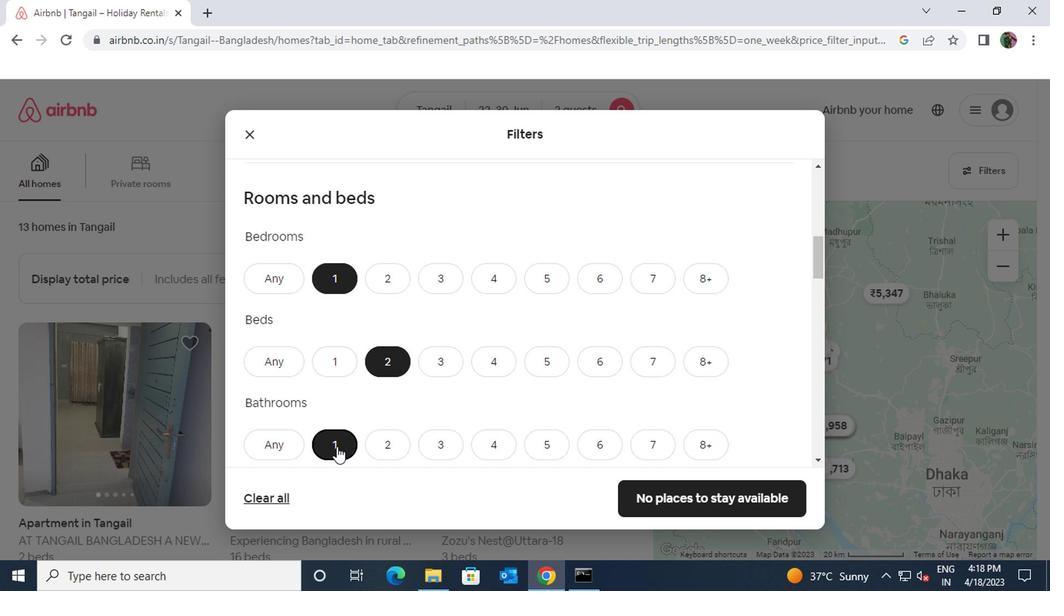 
Action: Mouse moved to (333, 442)
Screenshot: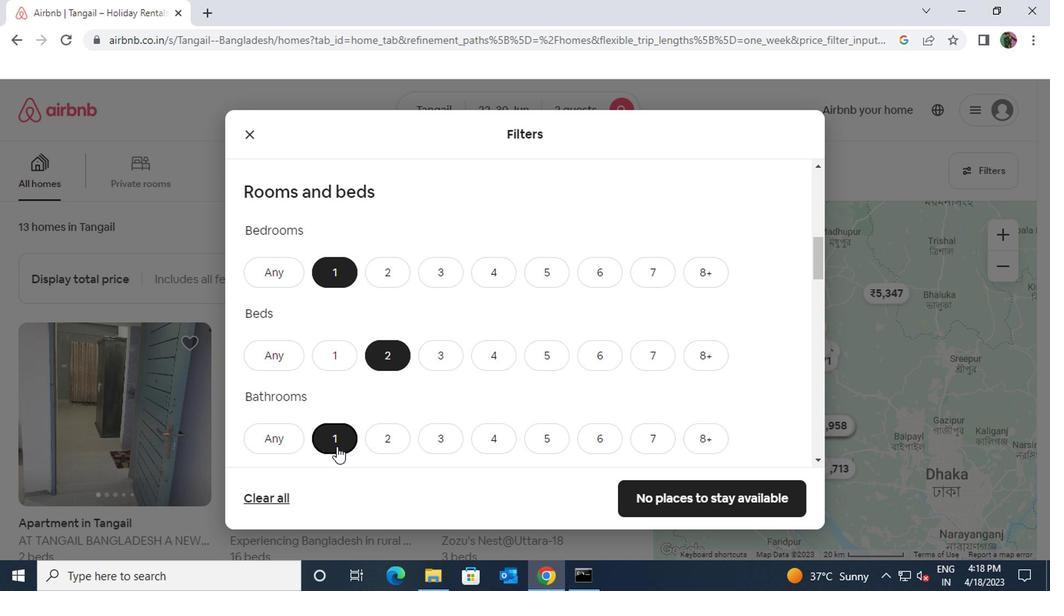 
Action: Mouse scrolled (333, 441) with delta (0, -1)
Screenshot: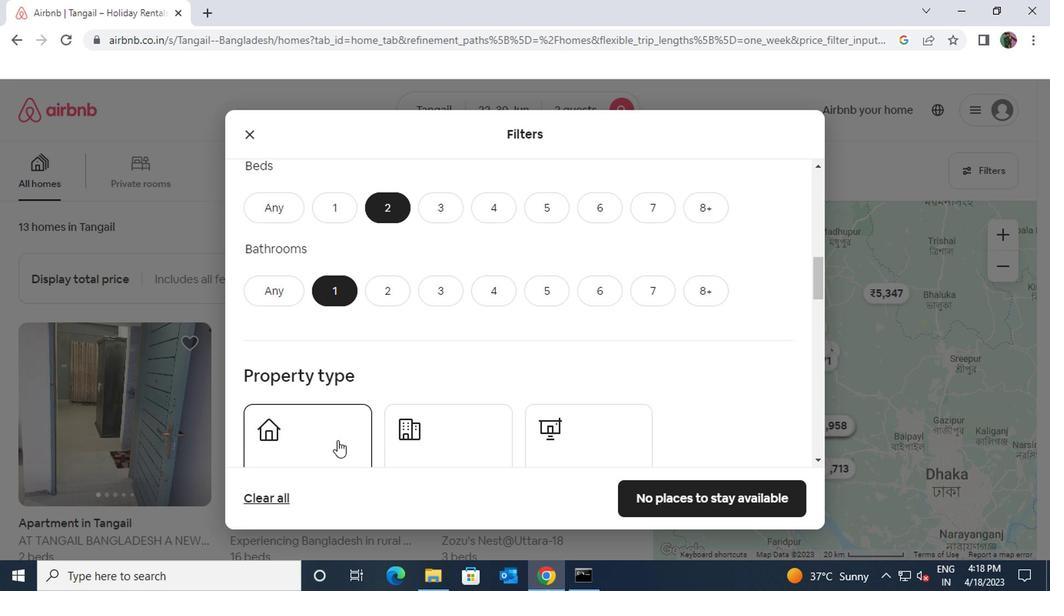 
Action: Mouse moved to (435, 436)
Screenshot: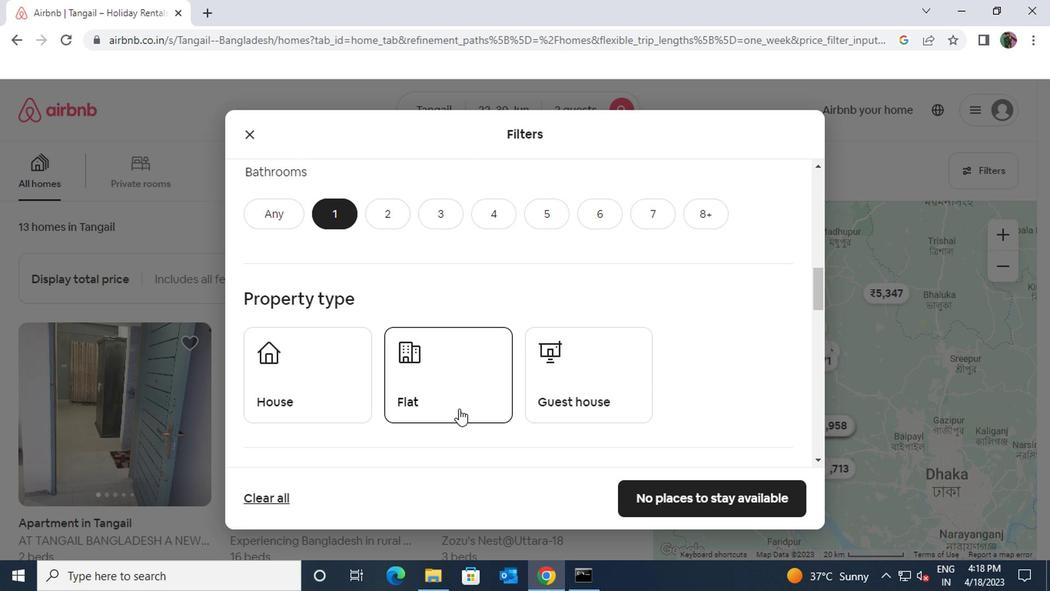 
Action: Mouse scrolled (435, 435) with delta (0, -1)
Screenshot: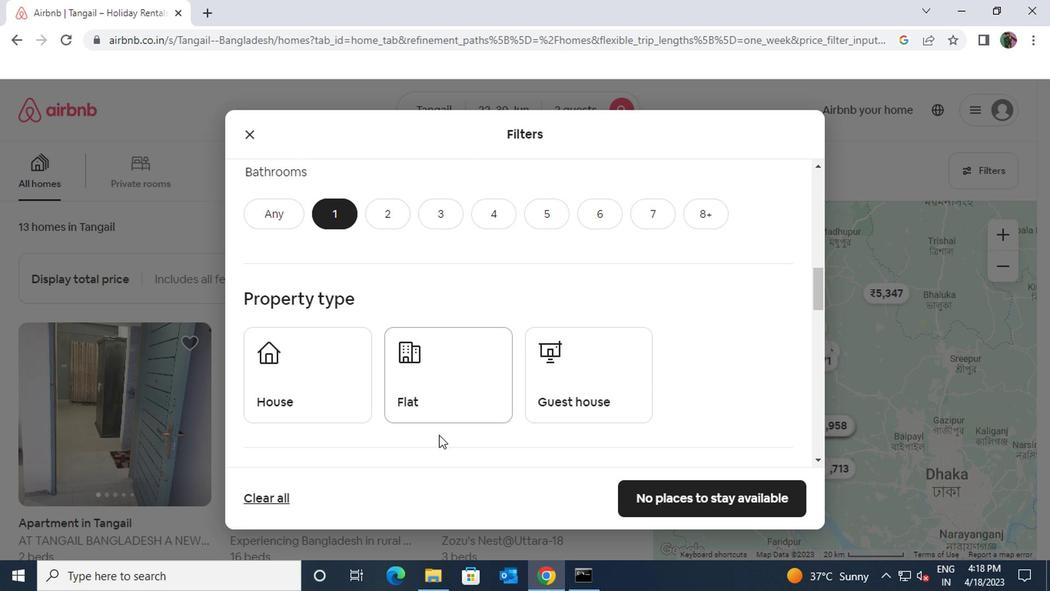 
Action: Mouse scrolled (435, 435) with delta (0, -1)
Screenshot: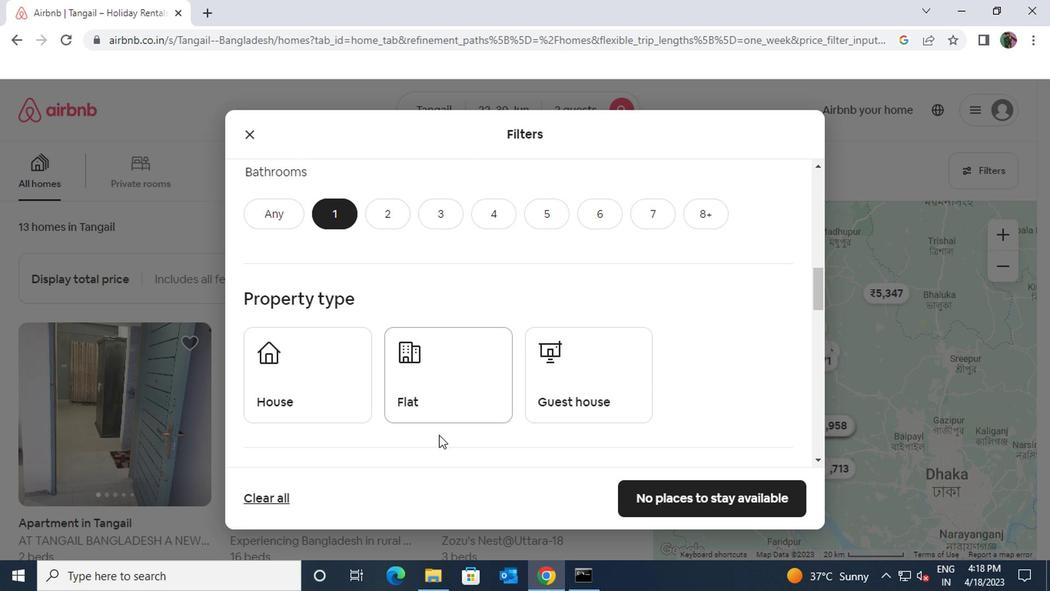 
Action: Mouse scrolled (435, 435) with delta (0, -1)
Screenshot: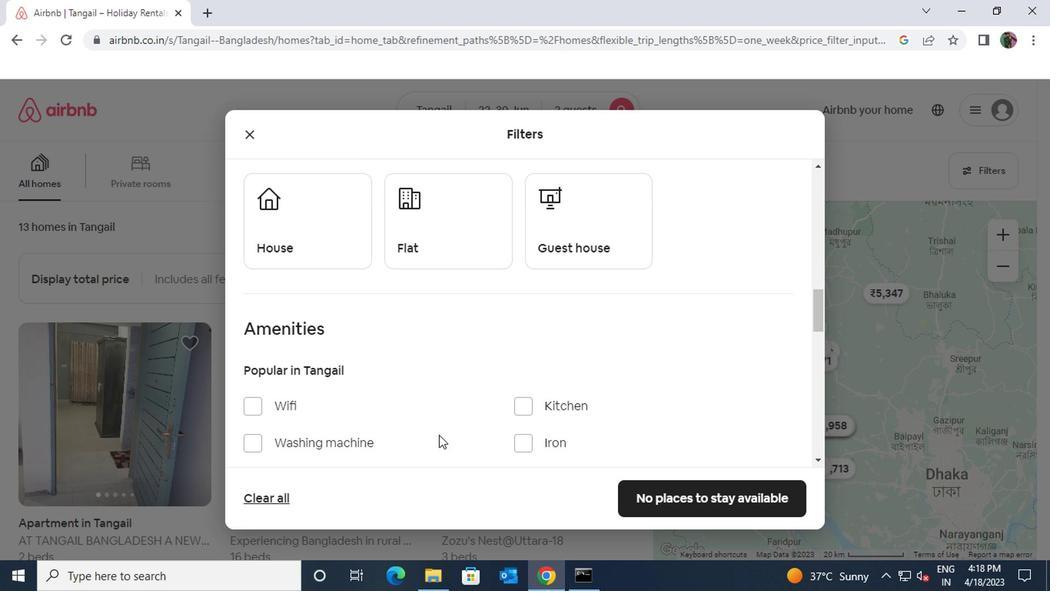 
Action: Mouse scrolled (435, 435) with delta (0, -1)
Screenshot: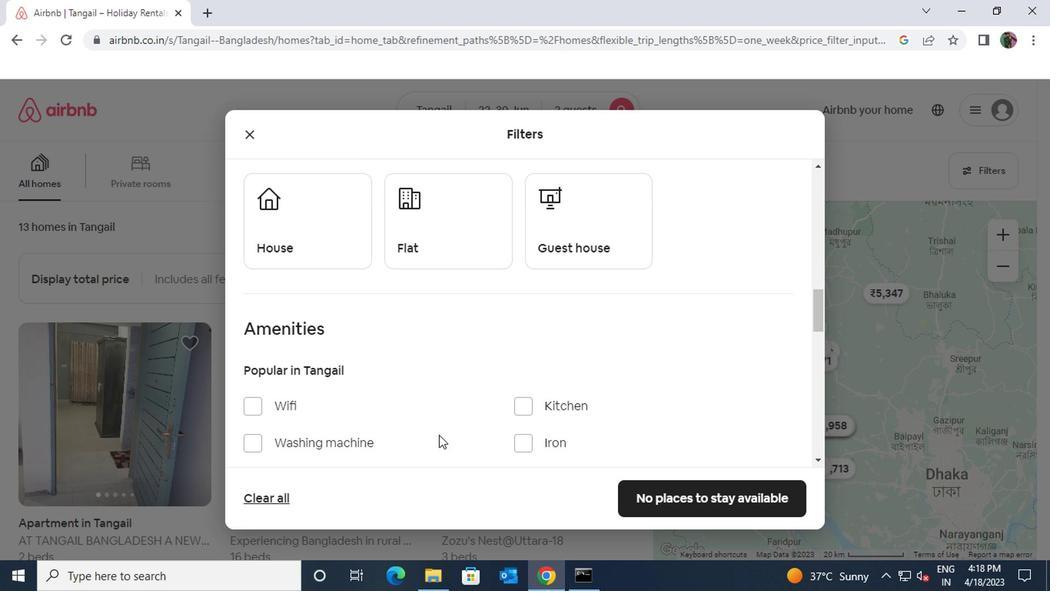 
Action: Mouse scrolled (435, 435) with delta (0, -1)
Screenshot: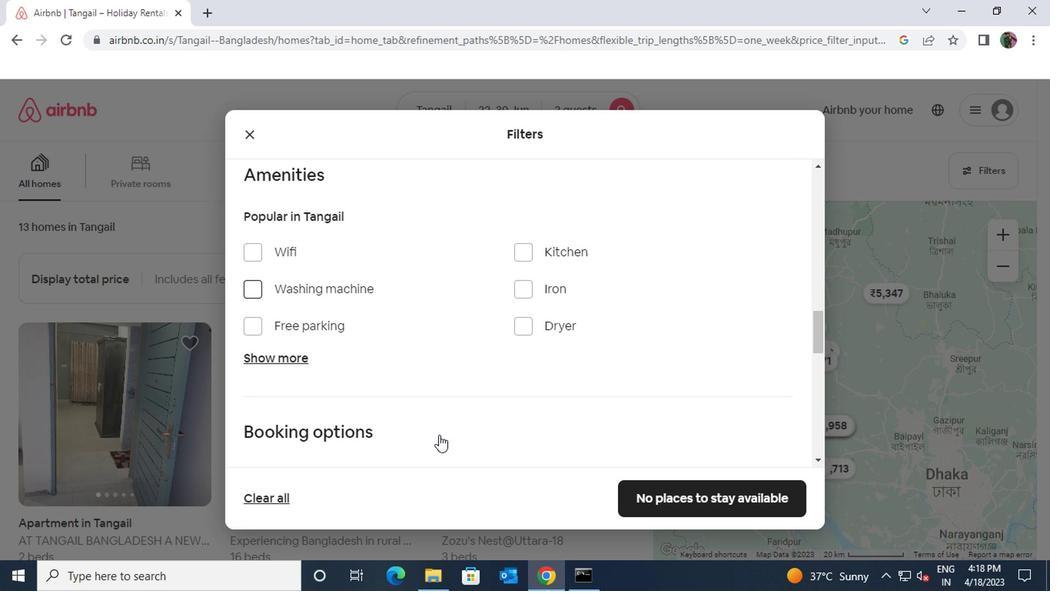 
Action: Mouse scrolled (435, 435) with delta (0, -1)
Screenshot: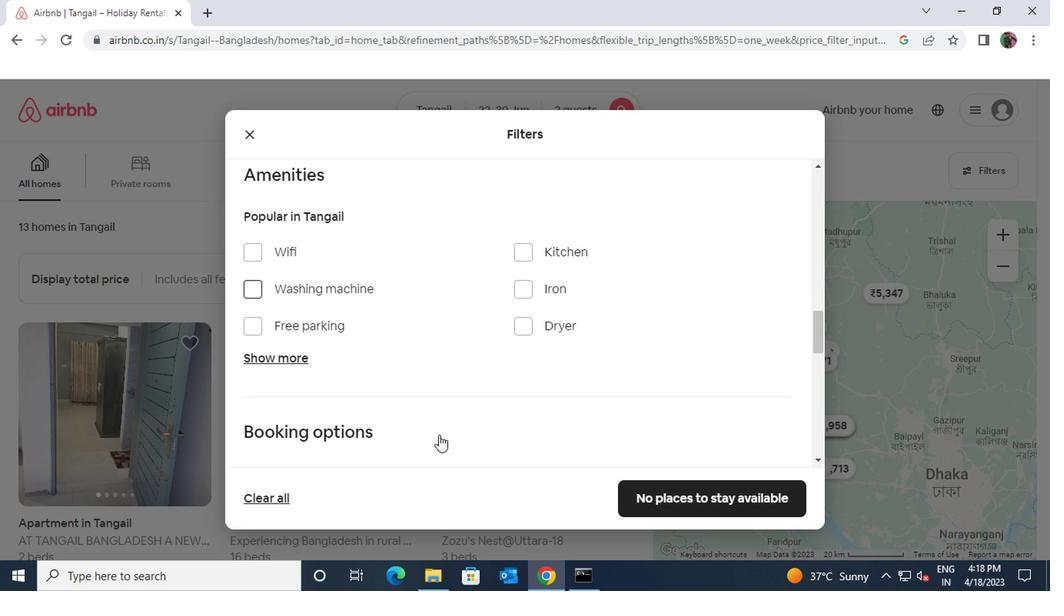 
Action: Mouse moved to (433, 433)
Screenshot: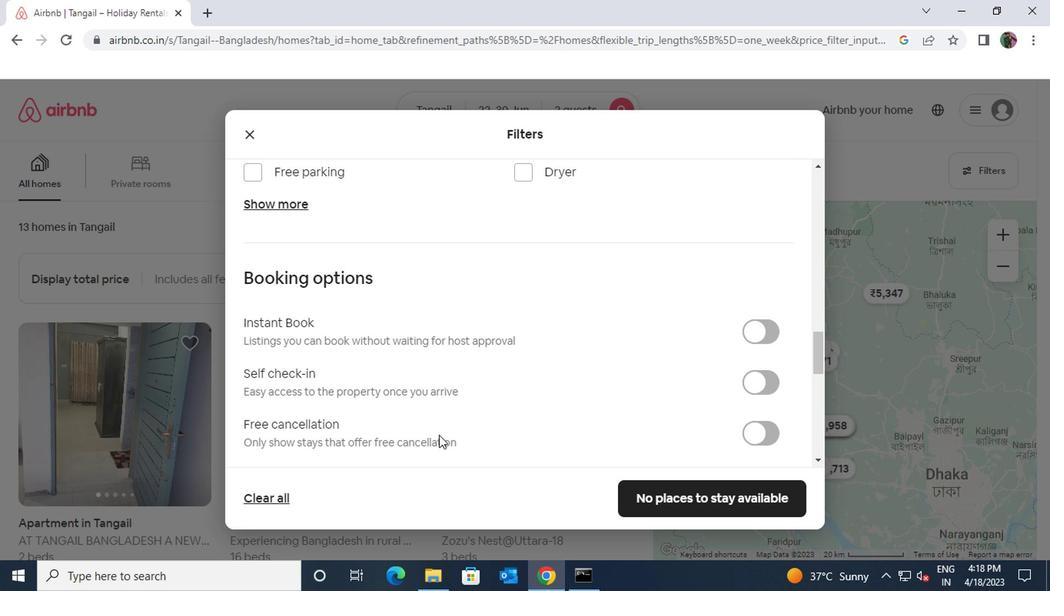 
Action: Mouse scrolled (433, 435) with delta (0, 1)
Screenshot: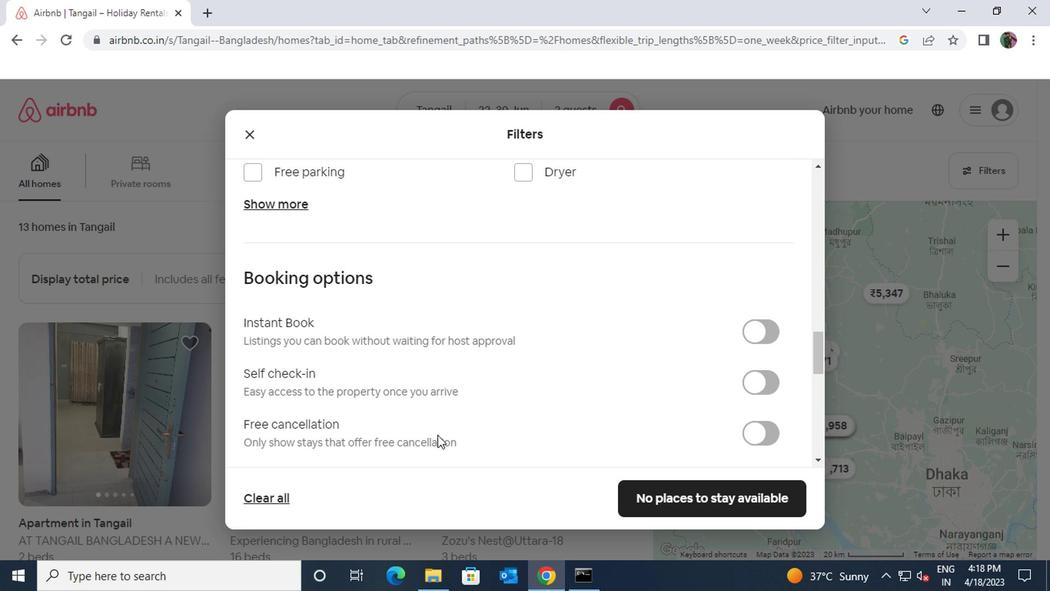 
Action: Mouse scrolled (433, 435) with delta (0, 1)
Screenshot: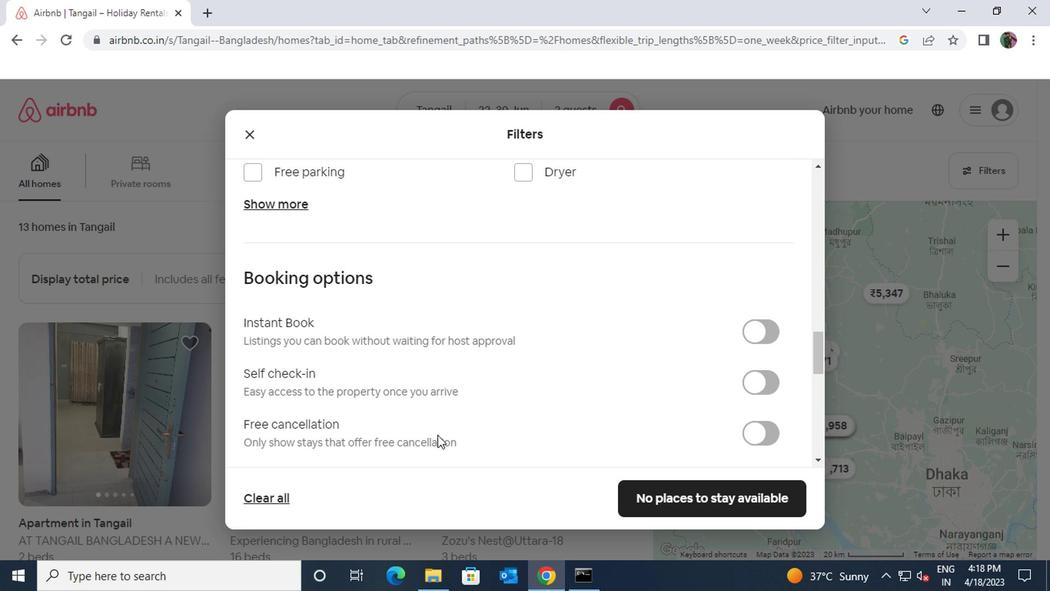 
Action: Mouse moved to (280, 362)
Screenshot: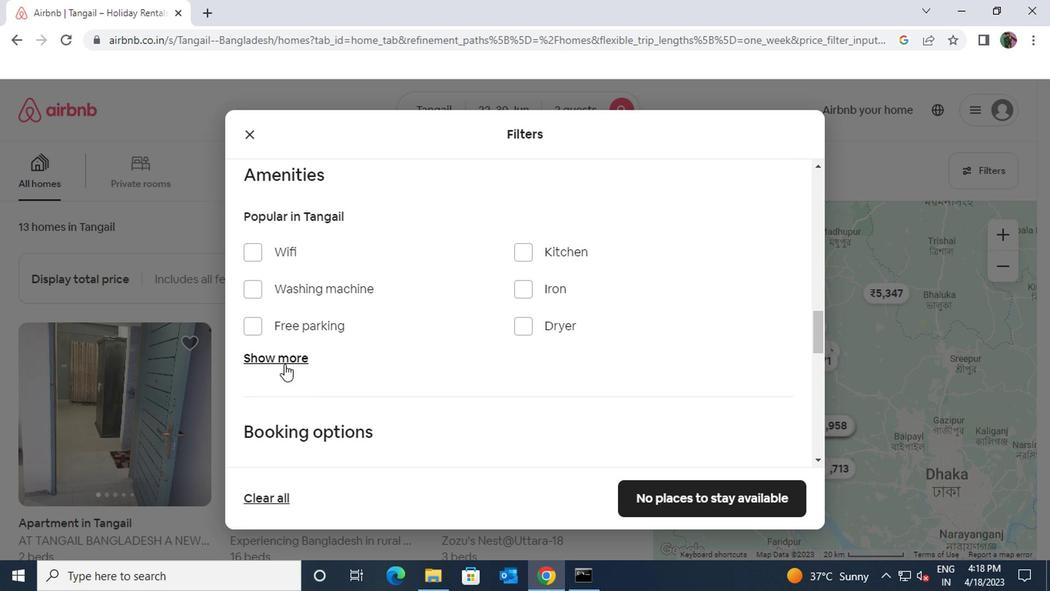 
Action: Mouse pressed left at (280, 362)
Screenshot: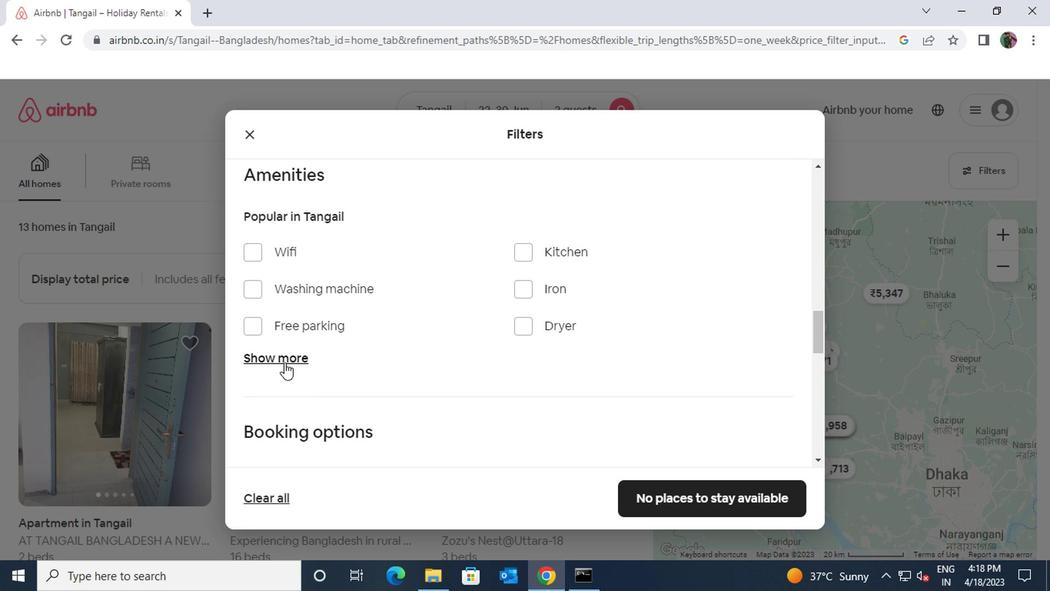 
Action: Mouse moved to (247, 409)
Screenshot: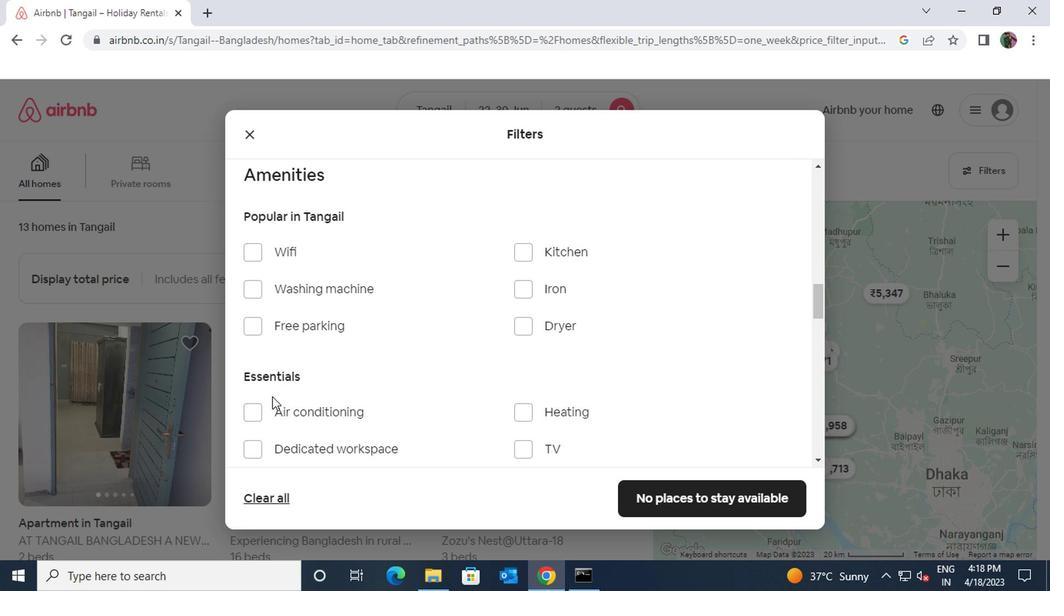 
Action: Mouse pressed left at (247, 409)
Screenshot: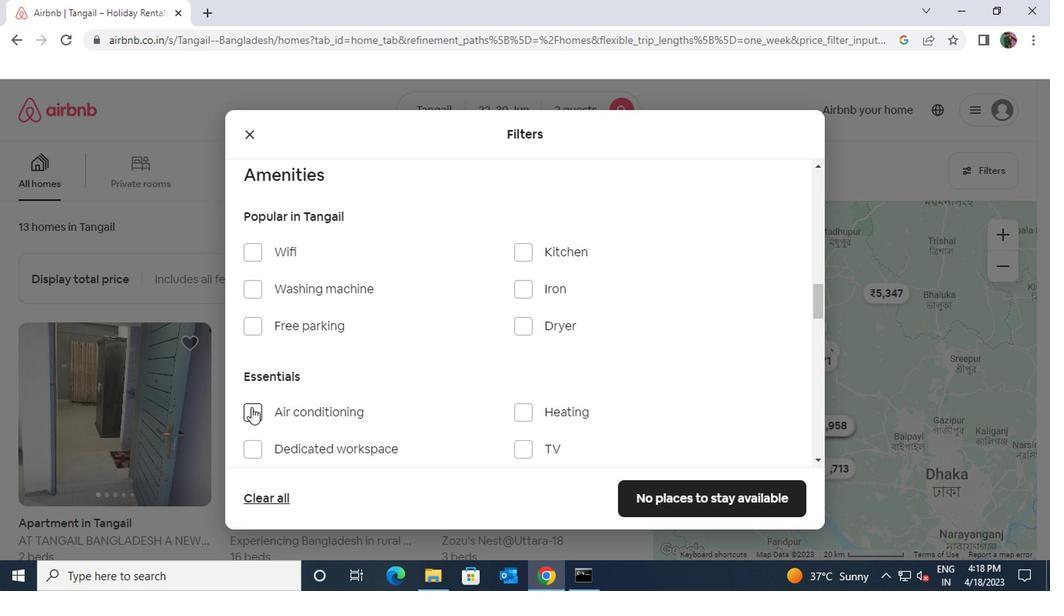 
Action: Mouse moved to (394, 418)
Screenshot: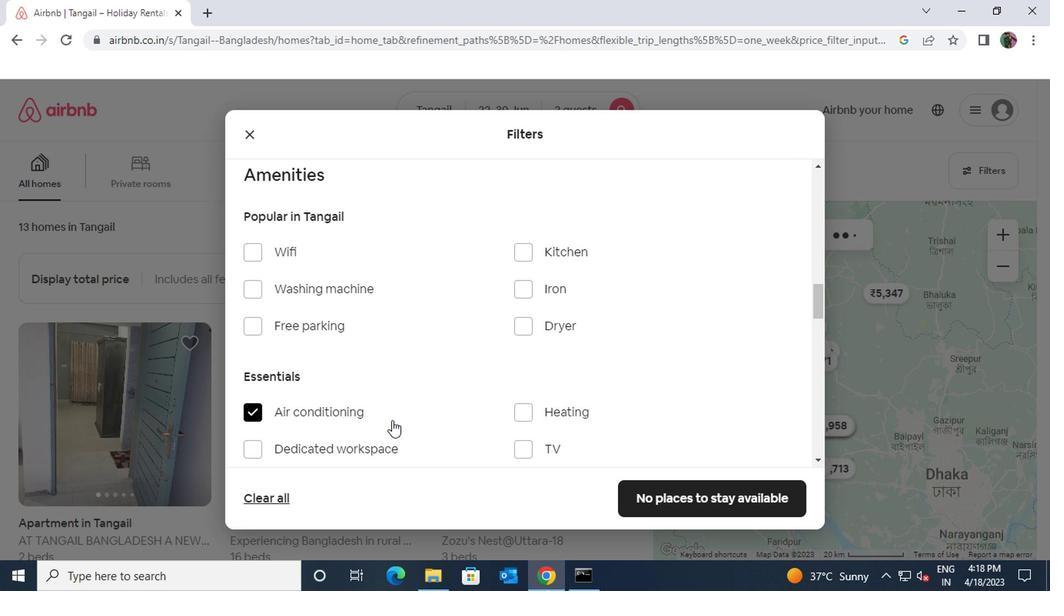 
Action: Mouse scrolled (394, 417) with delta (0, -1)
Screenshot: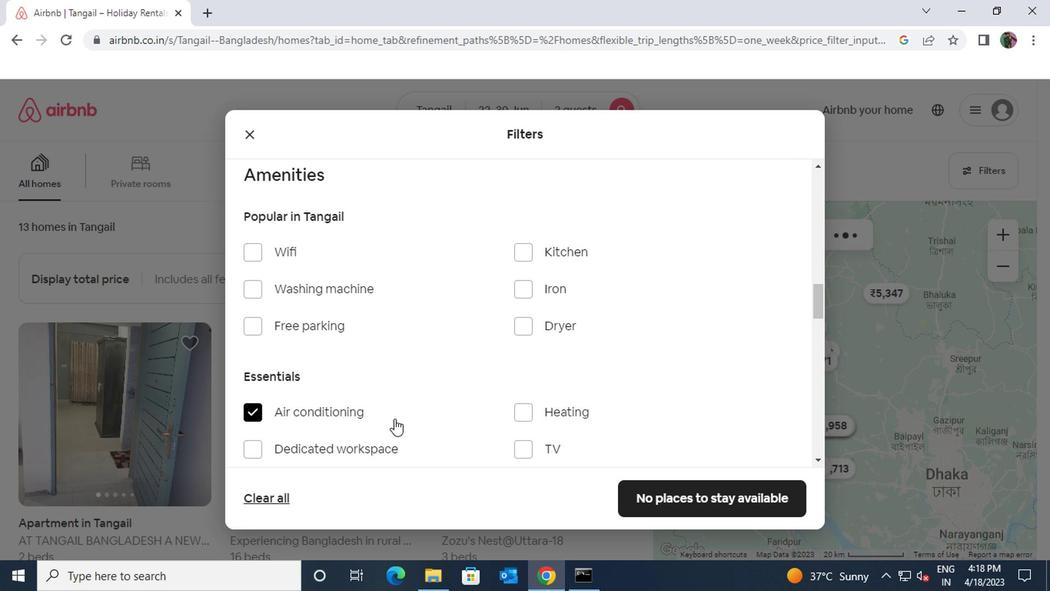 
Action: Mouse scrolled (394, 417) with delta (0, -1)
Screenshot: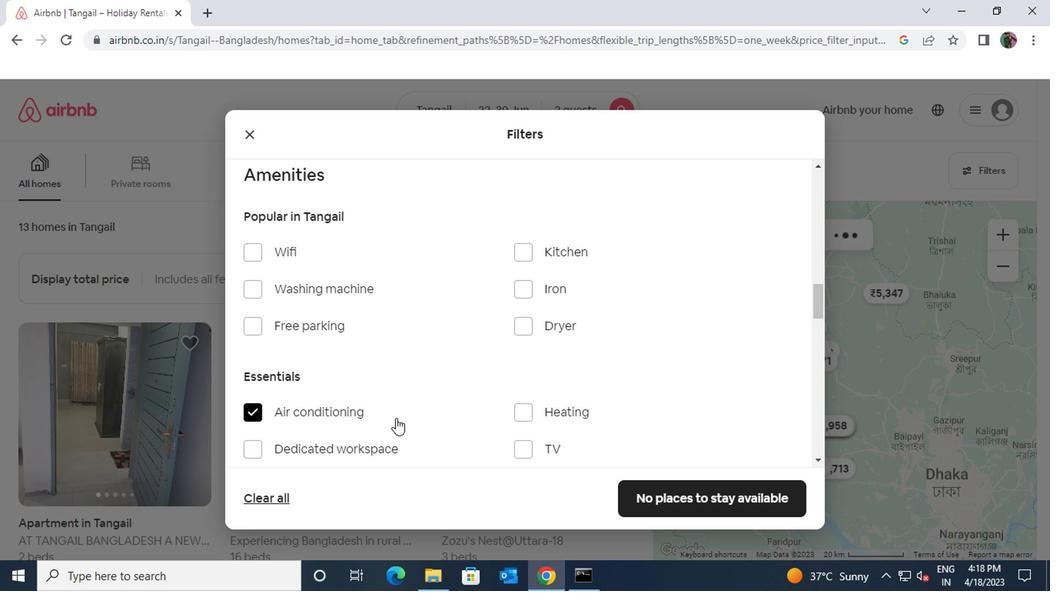 
Action: Mouse scrolled (394, 417) with delta (0, -1)
Screenshot: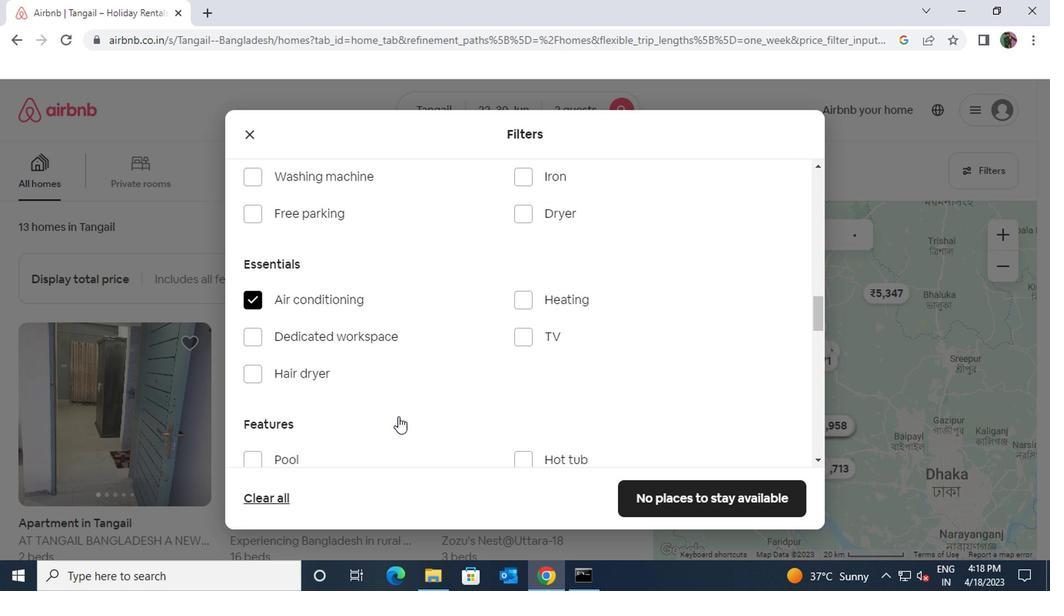 
Action: Mouse scrolled (394, 417) with delta (0, -1)
Screenshot: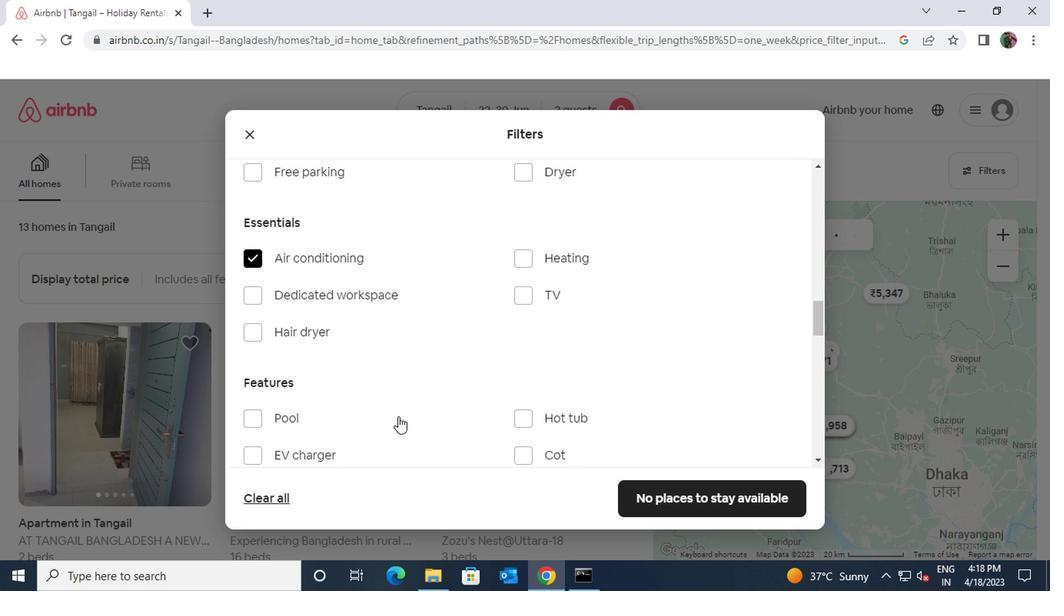 
Action: Mouse scrolled (394, 417) with delta (0, -1)
Screenshot: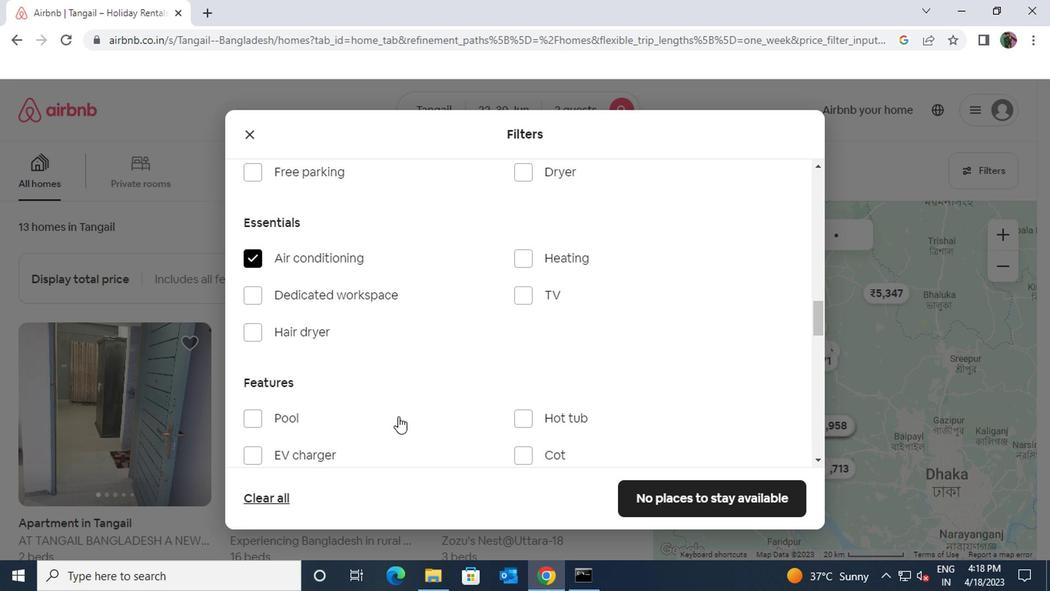 
Action: Mouse scrolled (394, 417) with delta (0, -1)
Screenshot: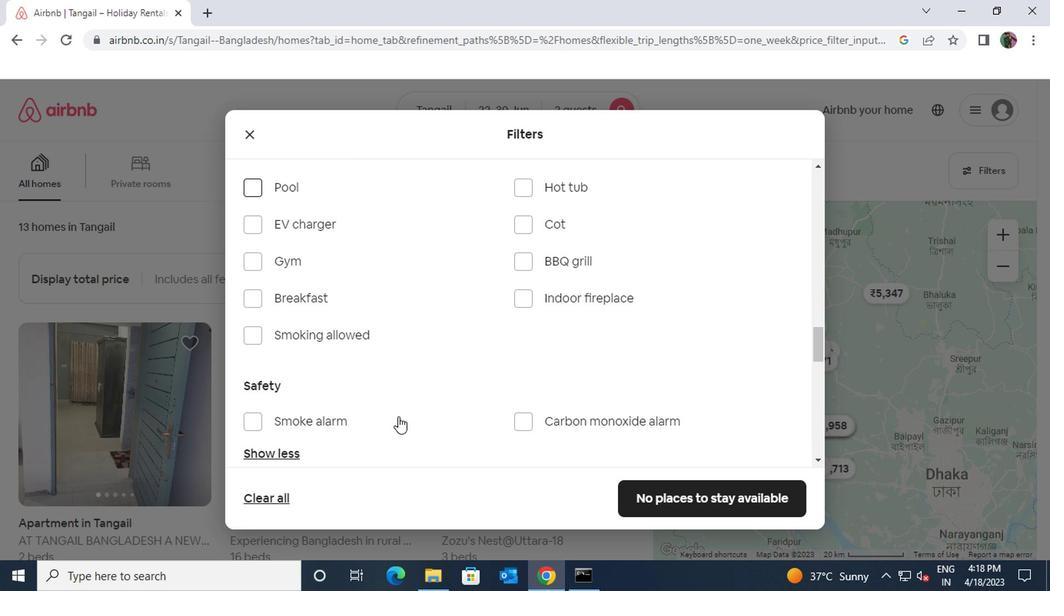 
Action: Mouse scrolled (394, 417) with delta (0, -1)
Screenshot: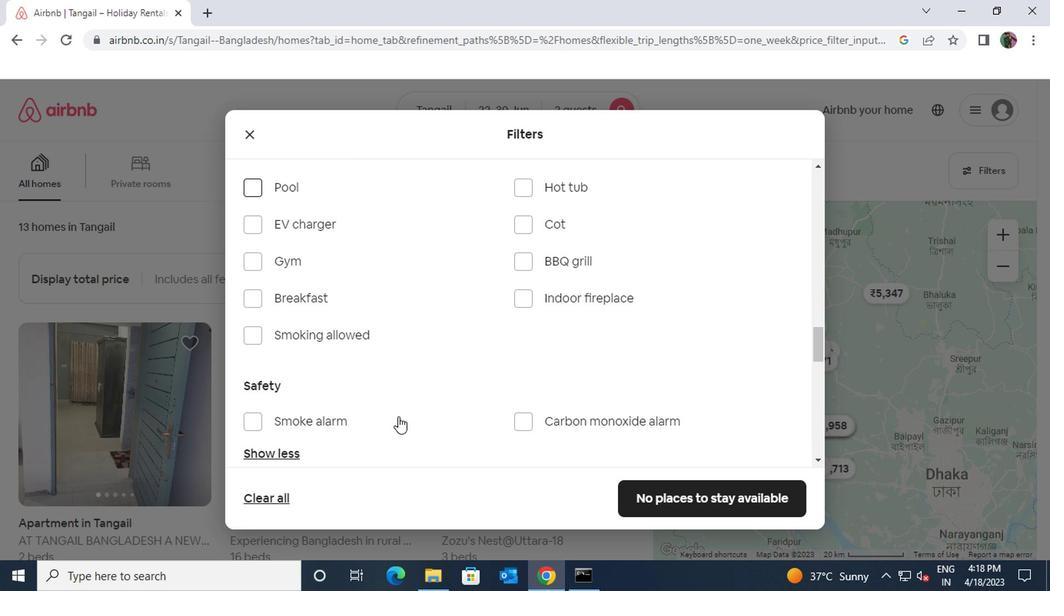 
Action: Mouse scrolled (394, 417) with delta (0, -1)
Screenshot: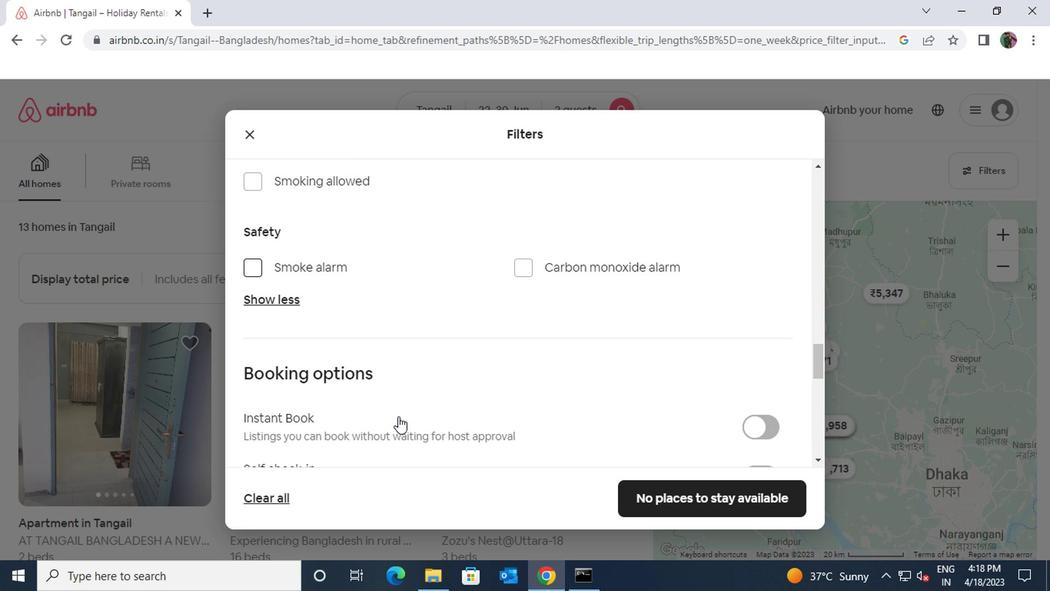 
Action: Mouse scrolled (394, 417) with delta (0, -1)
Screenshot: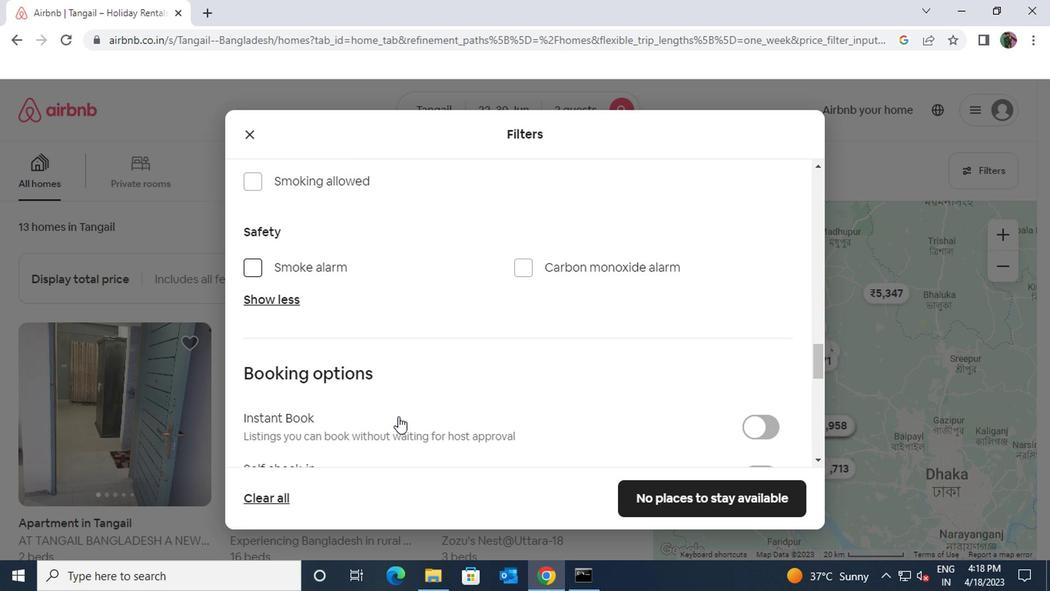
Action: Mouse scrolled (394, 417) with delta (0, -1)
Screenshot: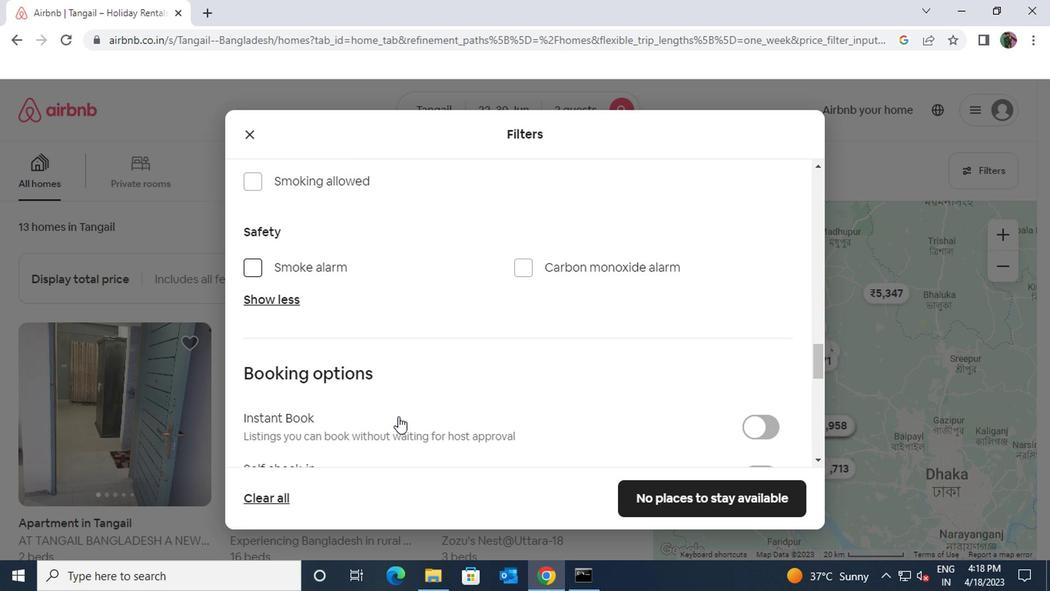 
Action: Mouse moved to (395, 417)
Screenshot: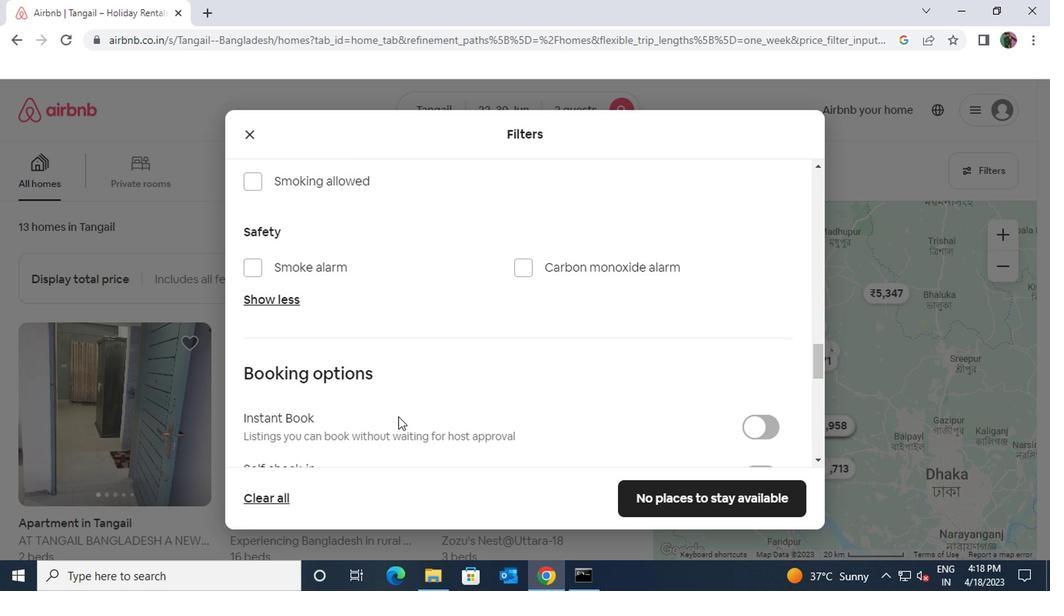 
Action: Mouse scrolled (395, 416) with delta (0, 0)
Screenshot: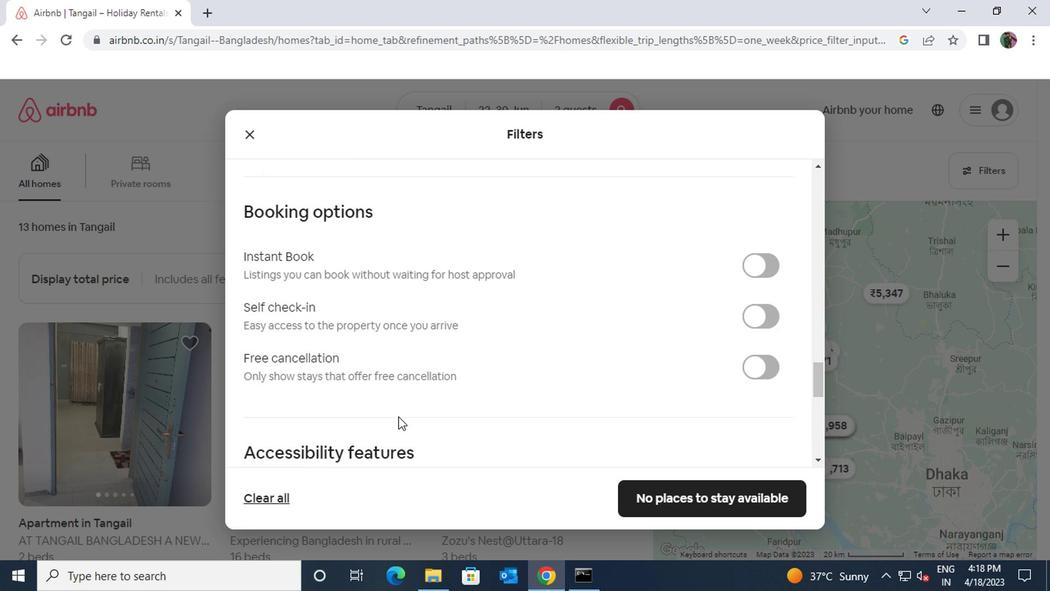 
Action: Mouse scrolled (395, 416) with delta (0, 0)
Screenshot: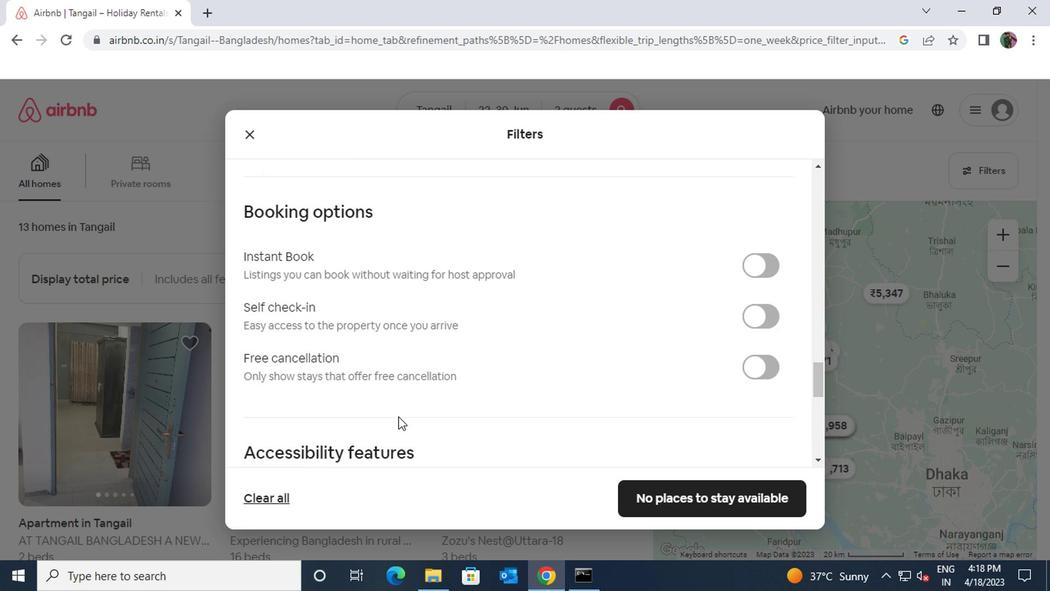 
Action: Mouse scrolled (395, 418) with delta (0, 1)
Screenshot: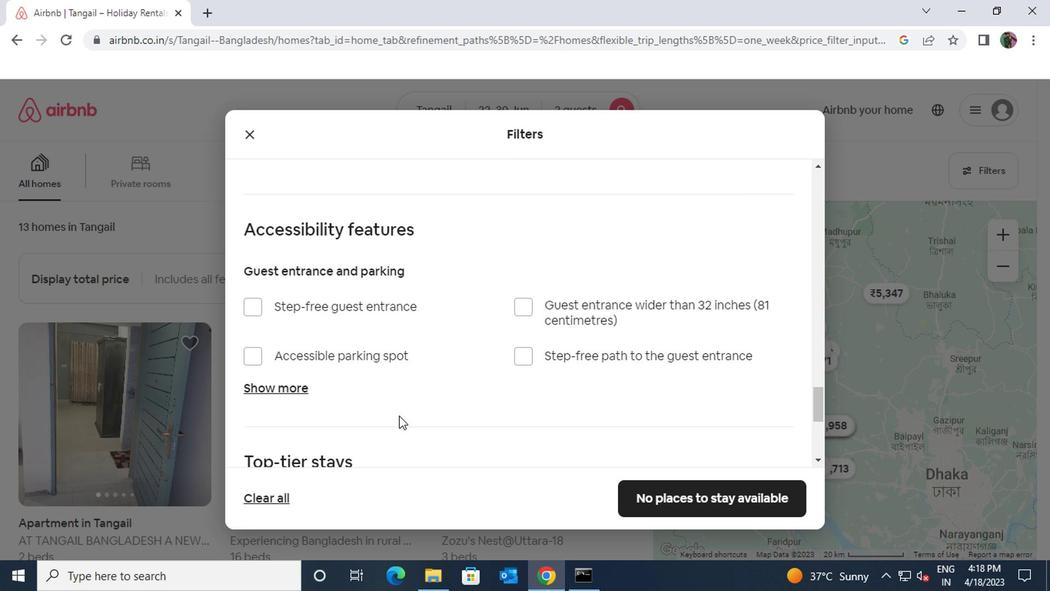 
Action: Mouse scrolled (395, 418) with delta (0, 1)
Screenshot: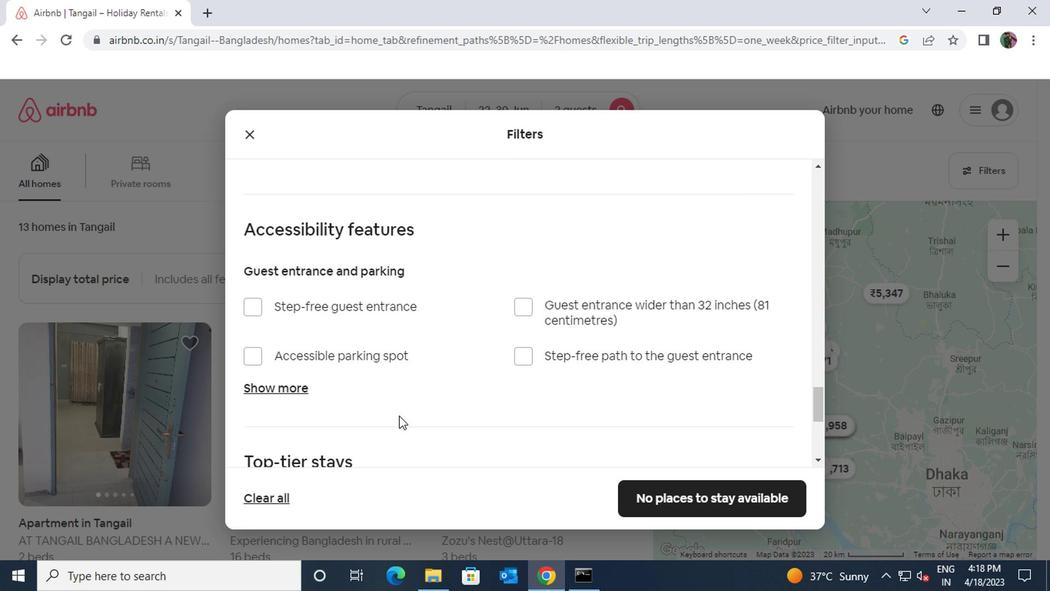 
Action: Mouse scrolled (395, 418) with delta (0, 1)
Screenshot: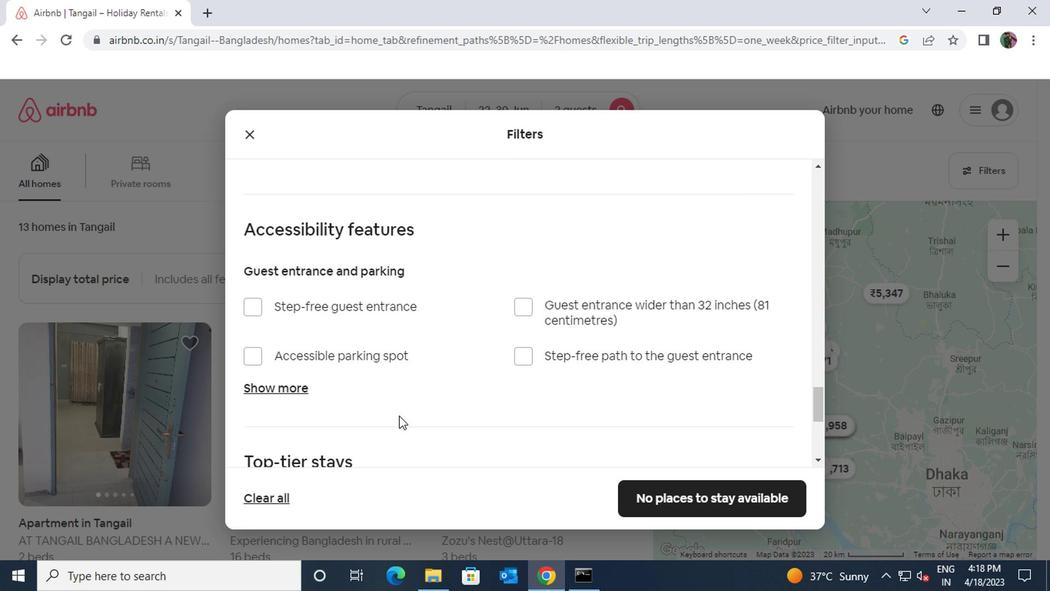 
Action: Mouse moved to (744, 327)
Screenshot: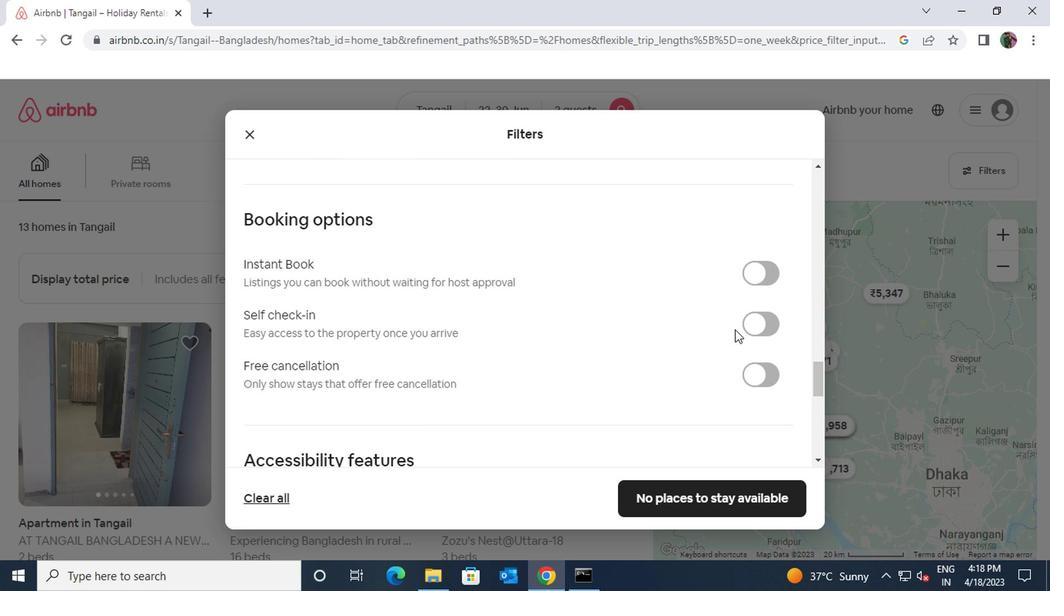 
Action: Mouse pressed left at (744, 327)
Screenshot: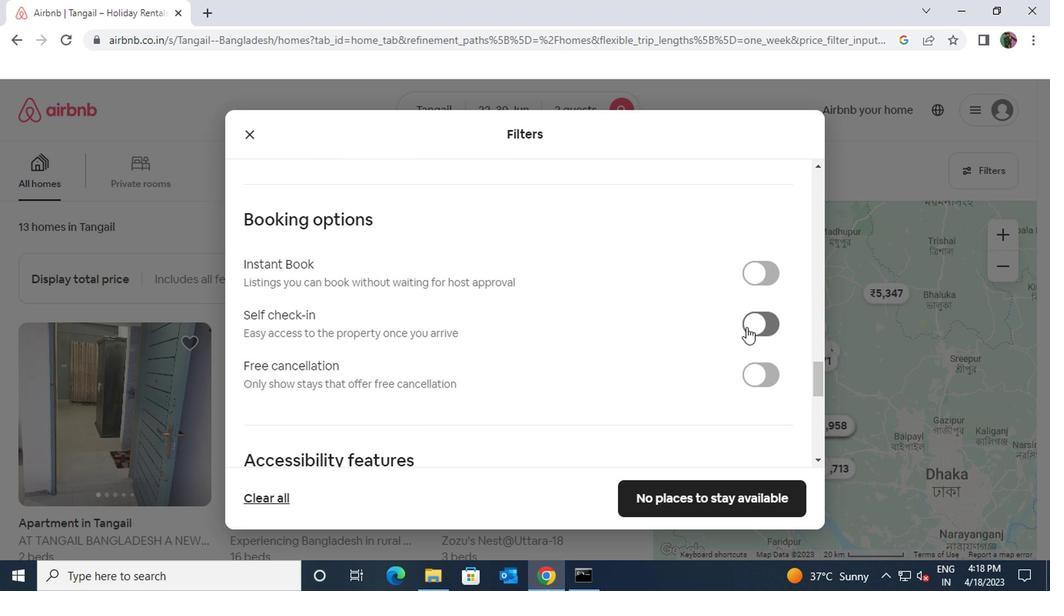 
Action: Mouse moved to (491, 389)
Screenshot: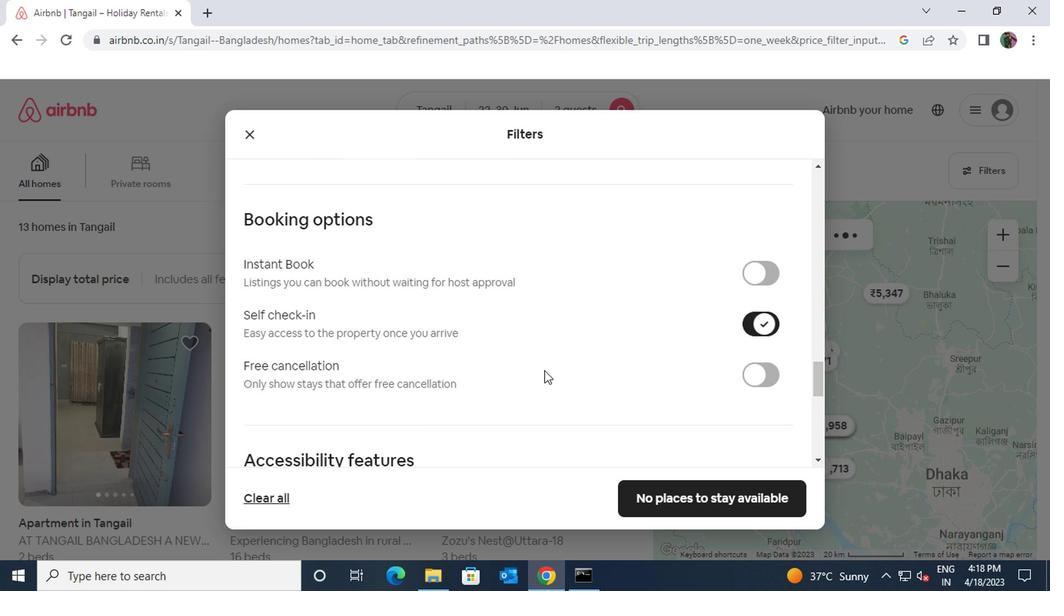 
Action: Mouse scrolled (491, 388) with delta (0, -1)
Screenshot: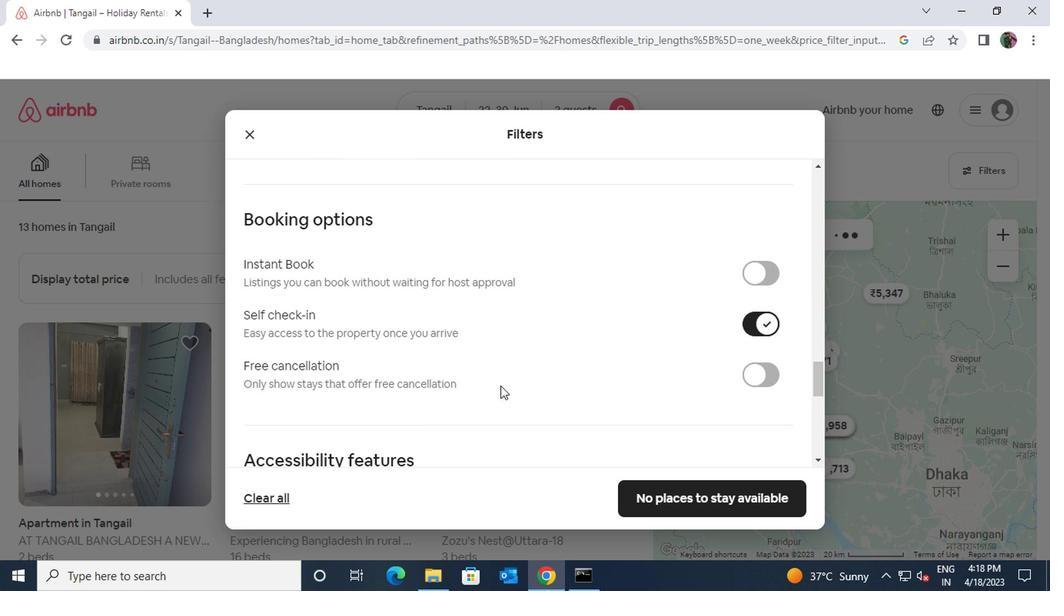 
Action: Mouse scrolled (491, 388) with delta (0, -1)
Screenshot: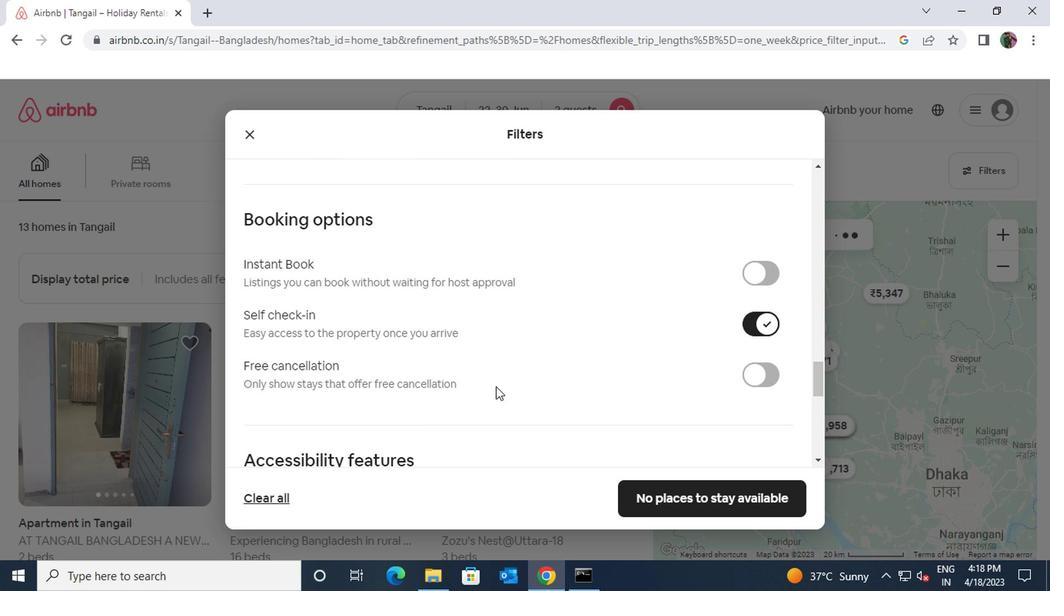 
Action: Mouse scrolled (491, 388) with delta (0, -1)
Screenshot: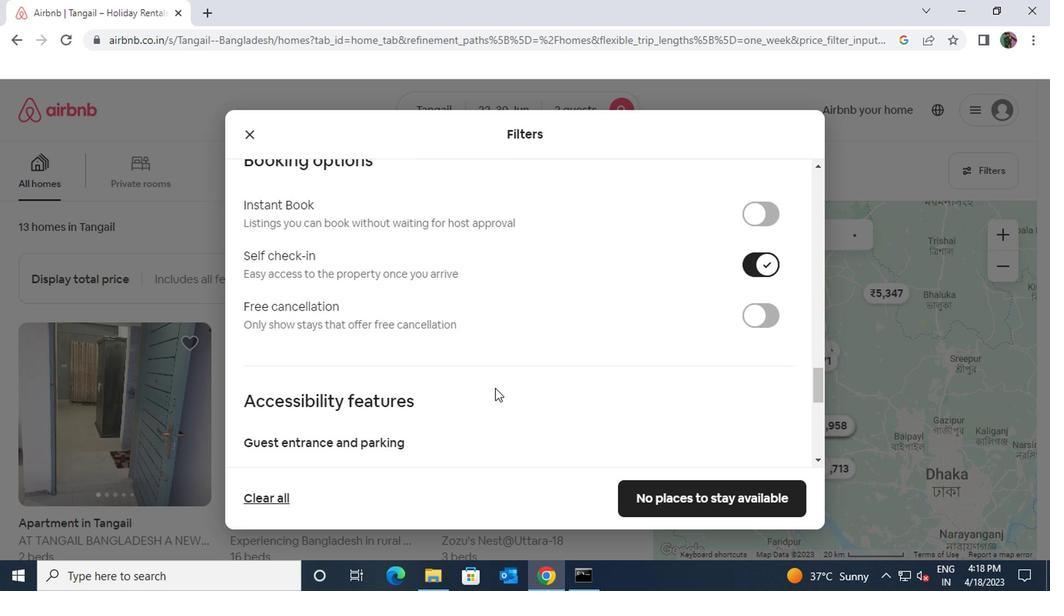 
Action: Mouse scrolled (491, 388) with delta (0, -1)
Screenshot: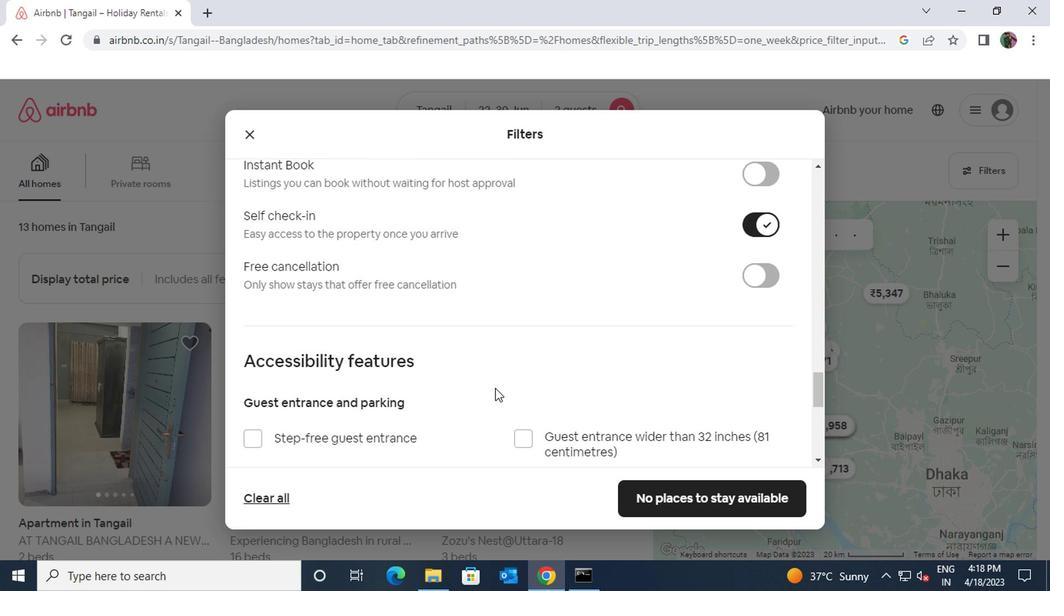 
Action: Mouse scrolled (491, 388) with delta (0, -1)
Screenshot: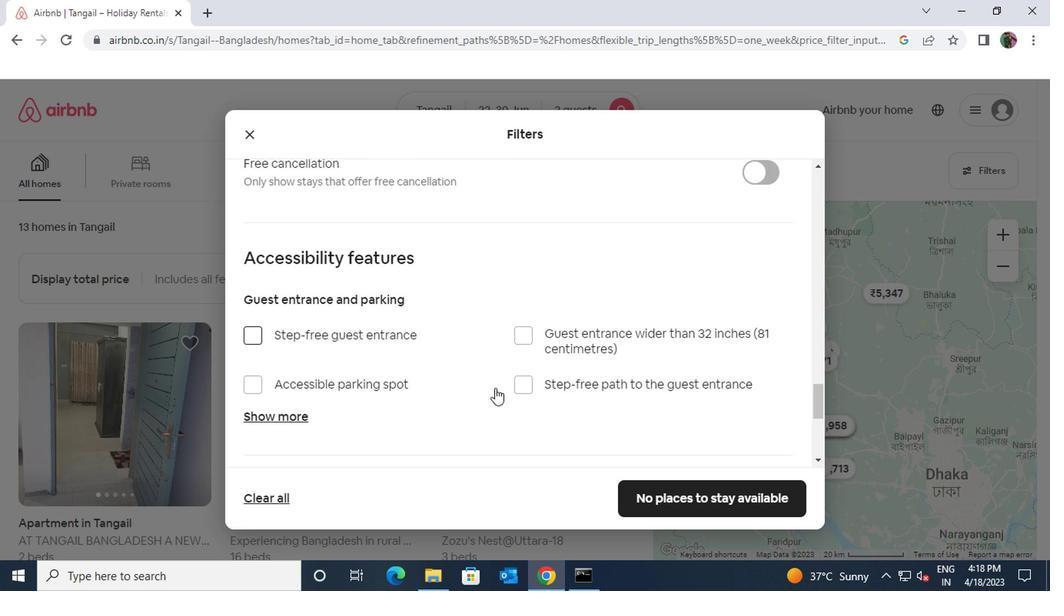 
Action: Mouse scrolled (491, 388) with delta (0, -1)
Screenshot: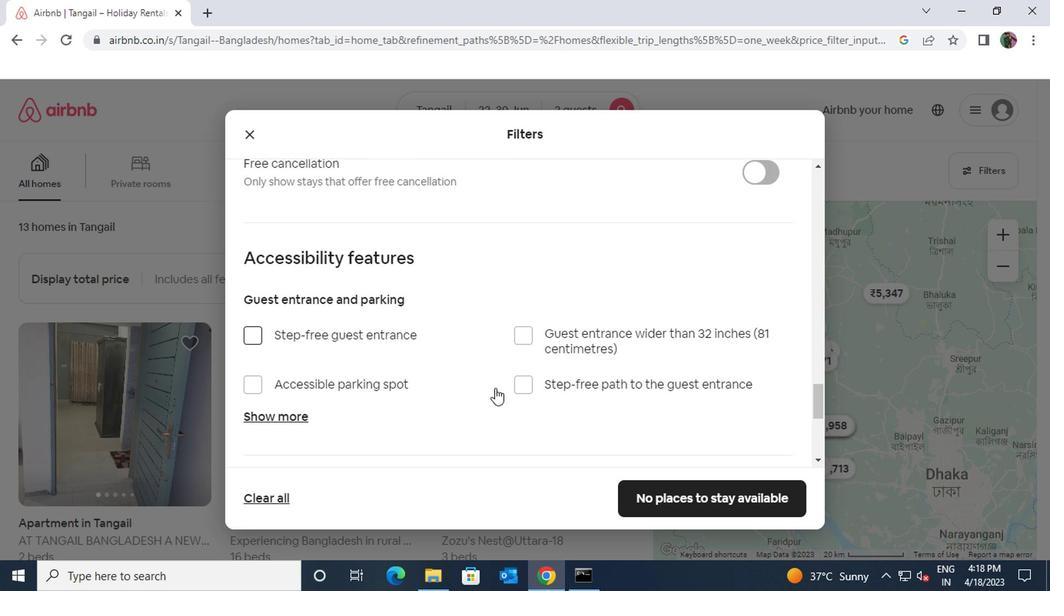 
Action: Mouse scrolled (491, 388) with delta (0, -1)
Screenshot: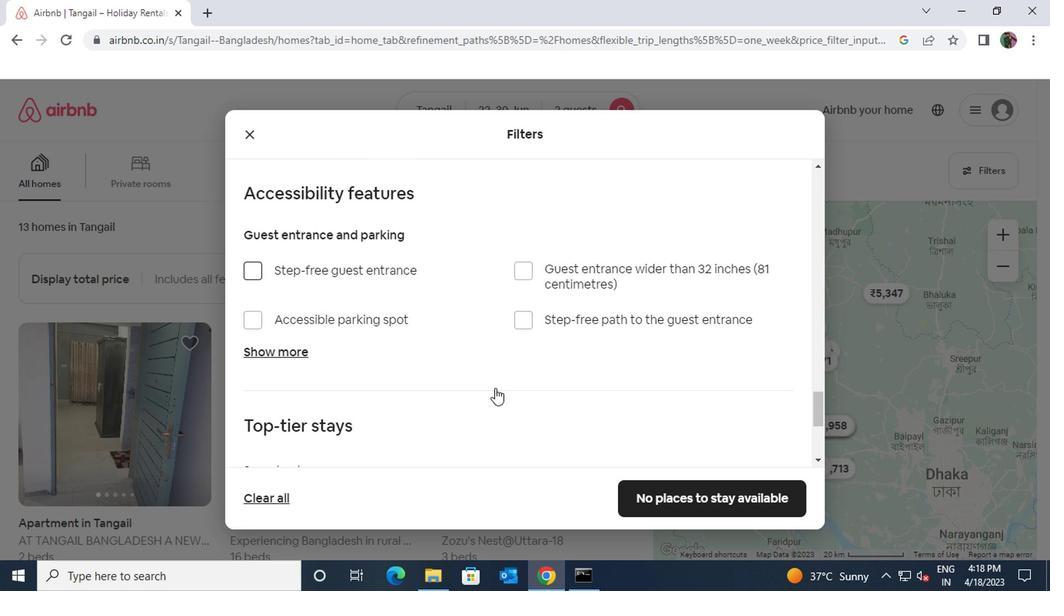 
Action: Mouse scrolled (491, 388) with delta (0, -1)
Screenshot: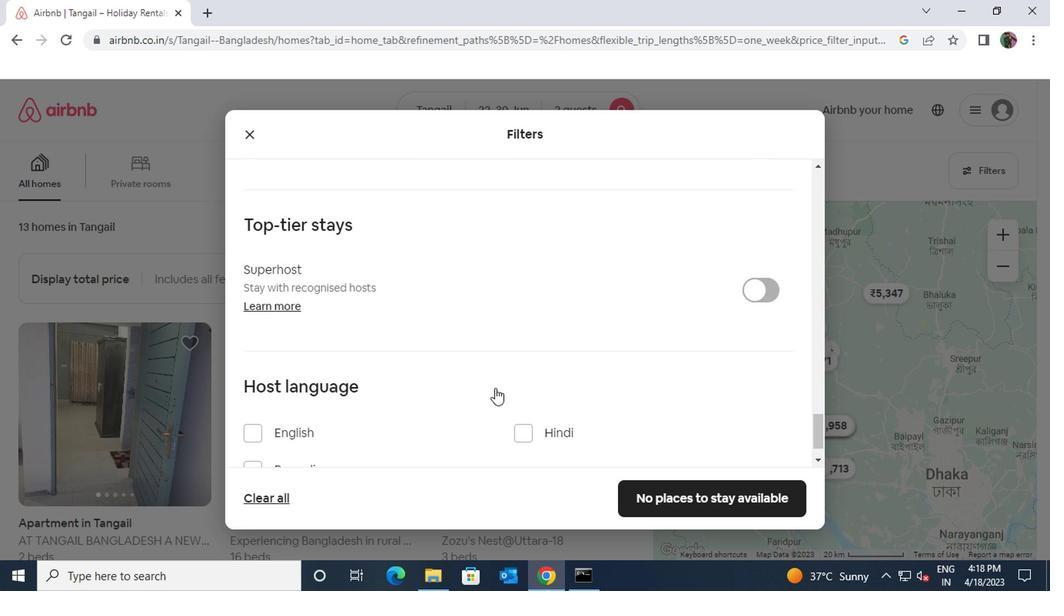 
Action: Mouse scrolled (491, 388) with delta (0, -1)
Screenshot: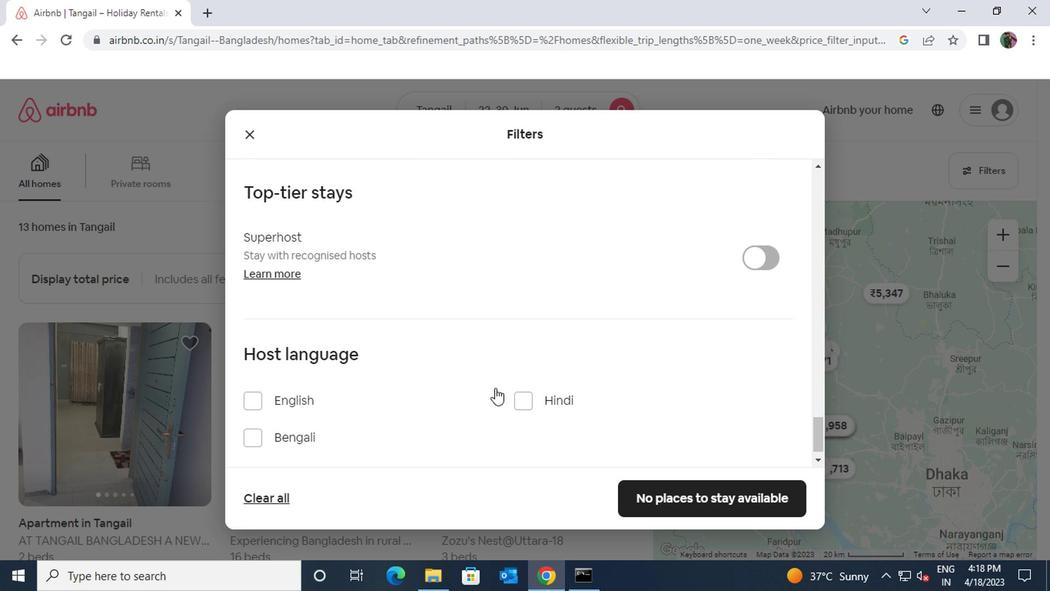
Action: Mouse moved to (250, 384)
Screenshot: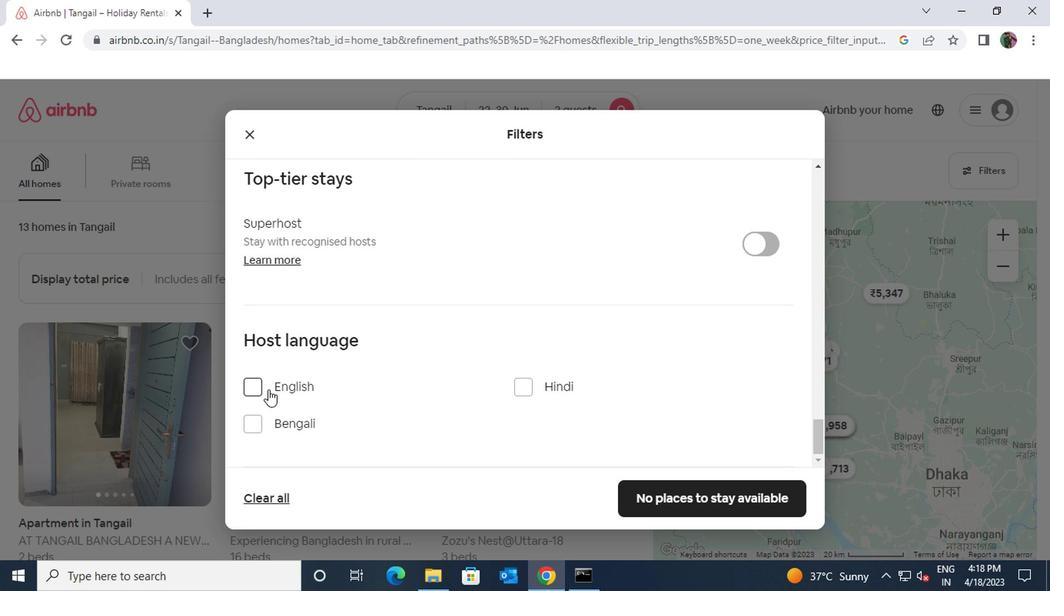 
Action: Mouse pressed left at (250, 384)
Screenshot: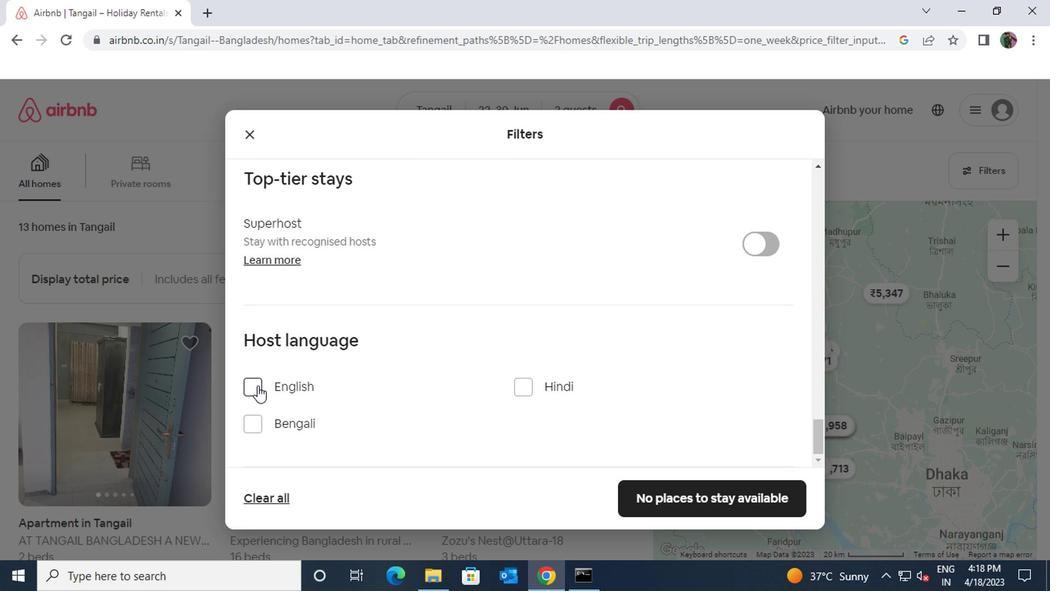 
Action: Mouse moved to (650, 499)
Screenshot: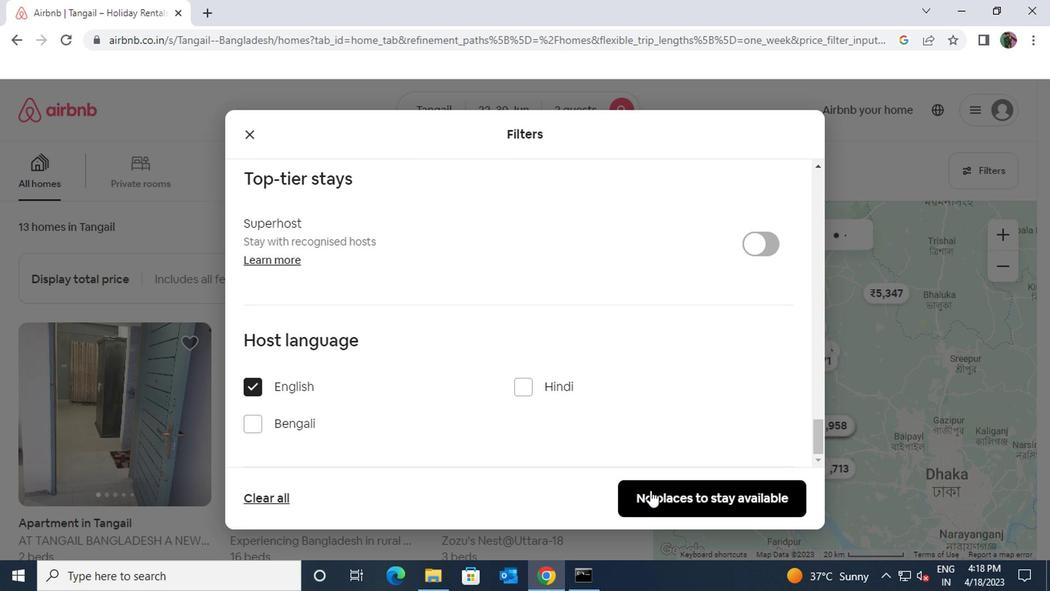 
Action: Mouse pressed left at (650, 499)
Screenshot: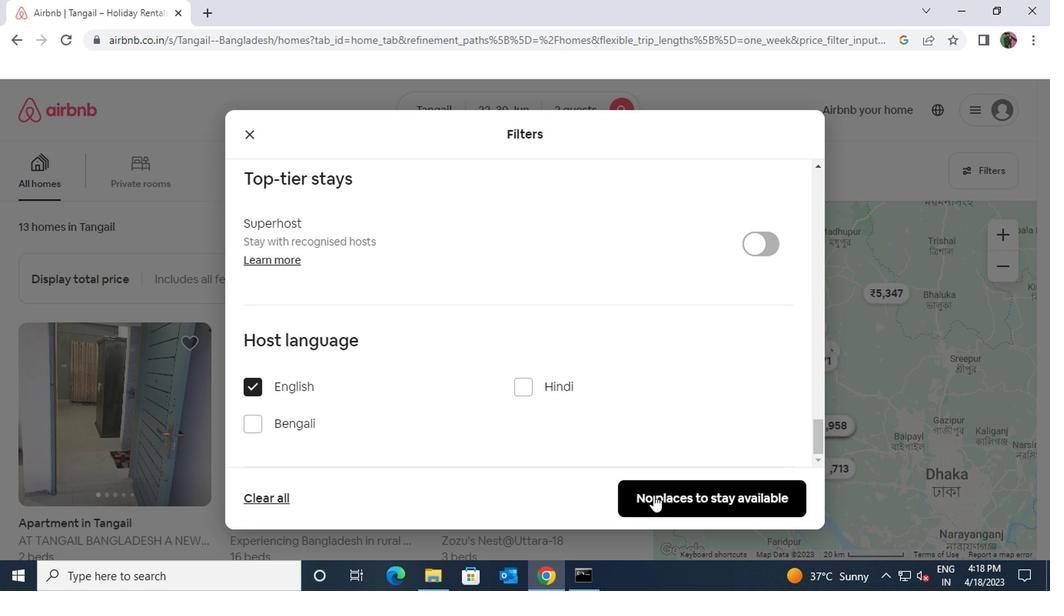 
Action: Mouse moved to (646, 495)
Screenshot: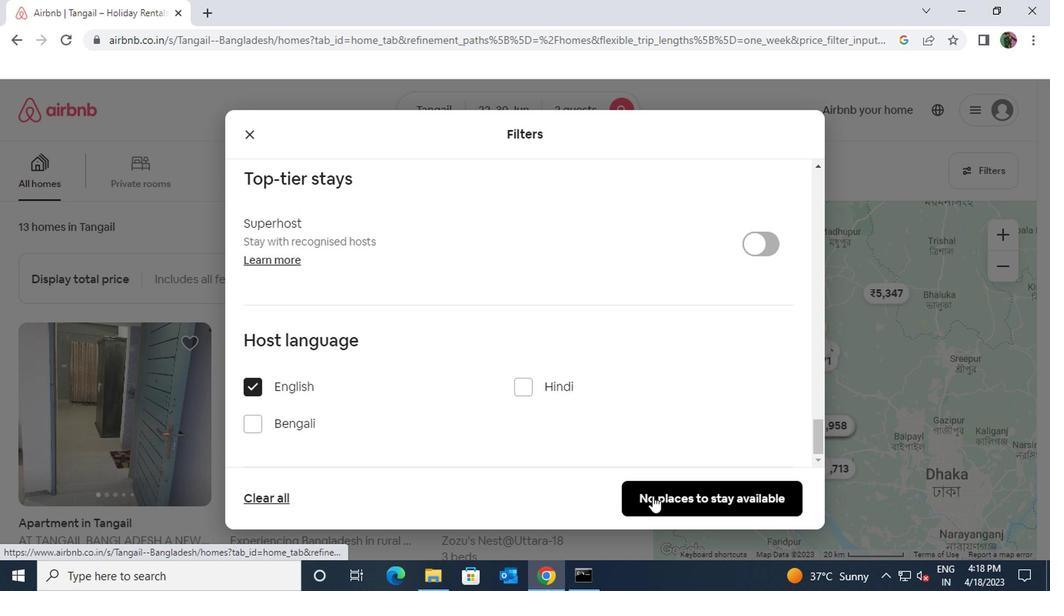 
